 Task: Look for space in Loch Garman, Ireland from 22nd June, 2023 to 30th June, 2023 for 2 adults in price range Rs.7000 to Rs.15000. Place can be entire place with 1  bedroom having 1 bed and 1 bathroom. Property type can be house, flat, guest house, hotel. Booking option can be shelf check-in. Required host language is English.
Action: Mouse moved to (497, 89)
Screenshot: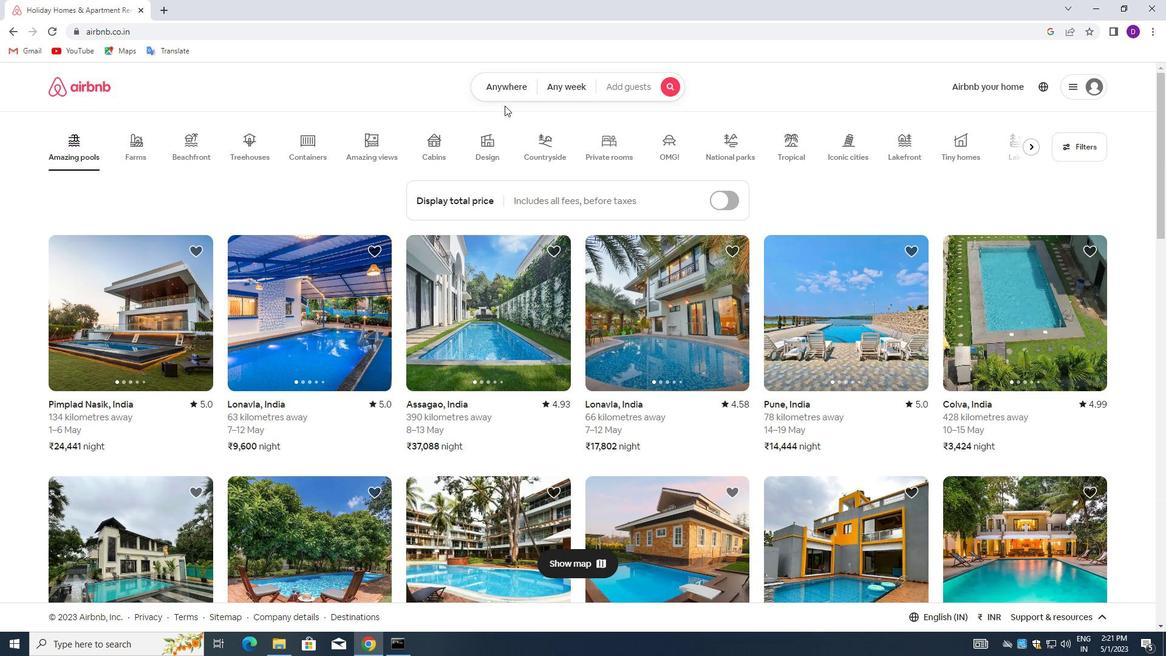 
Action: Mouse pressed left at (497, 89)
Screenshot: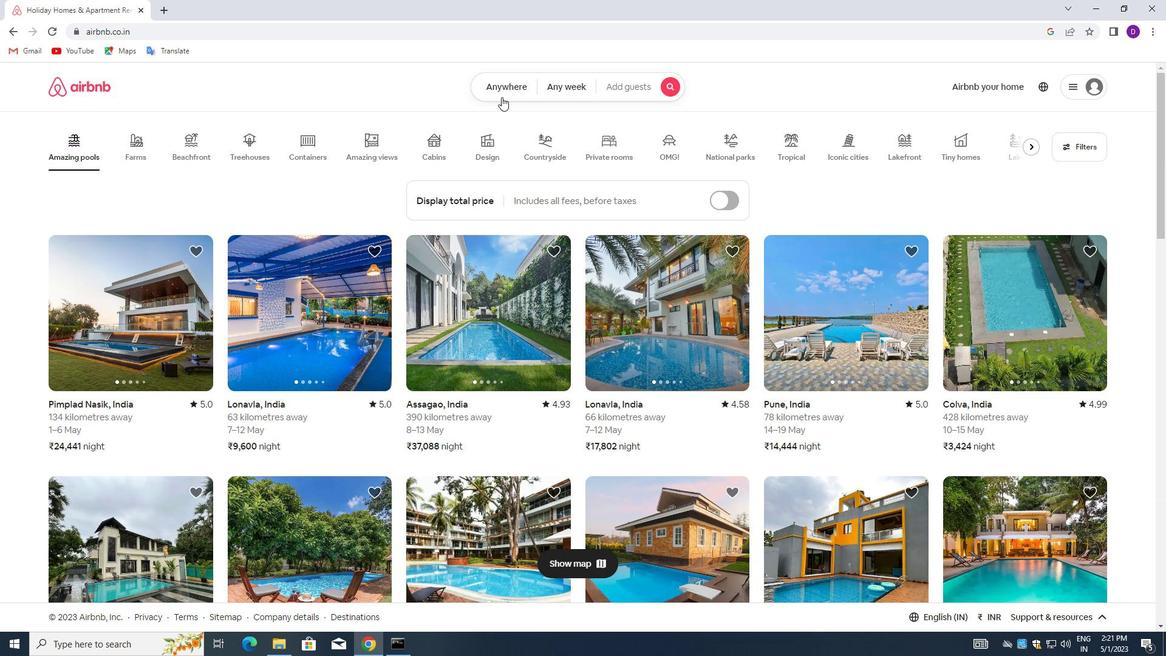 
Action: Mouse moved to (381, 138)
Screenshot: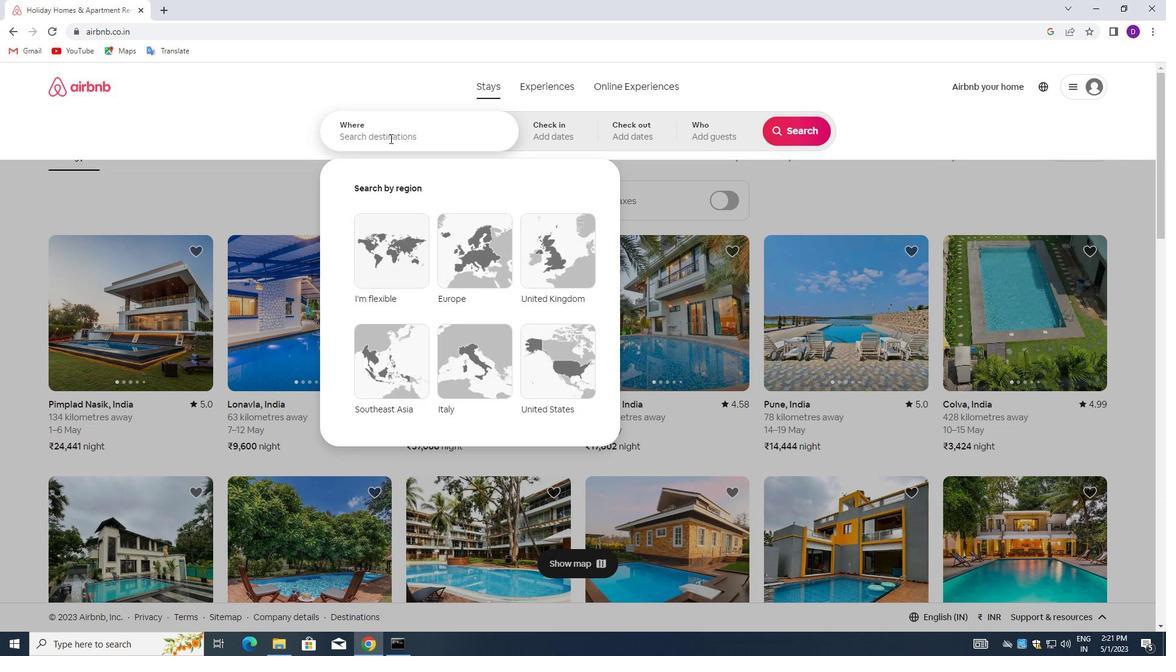 
Action: Mouse pressed left at (381, 138)
Screenshot: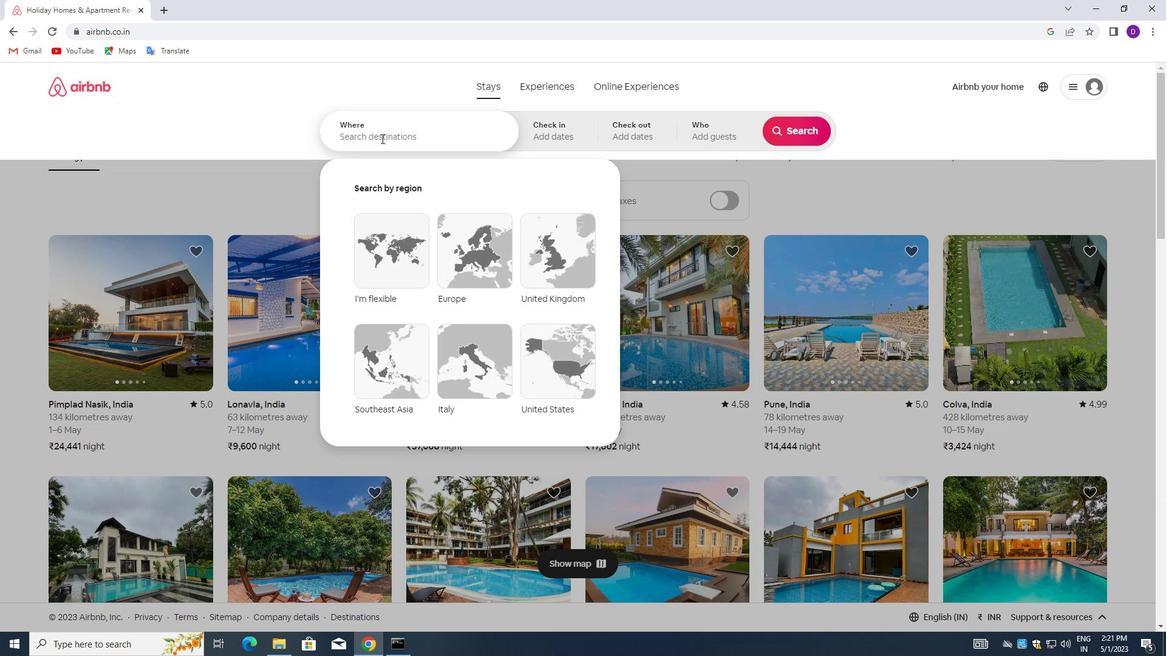 
Action: Key pressed <Key.shift>LOCH,<Key.space><Key.shift><Key.shift><Key.shift><Key.shift>GARMAN,<Key.space><Key.down><Key.enter>
Screenshot: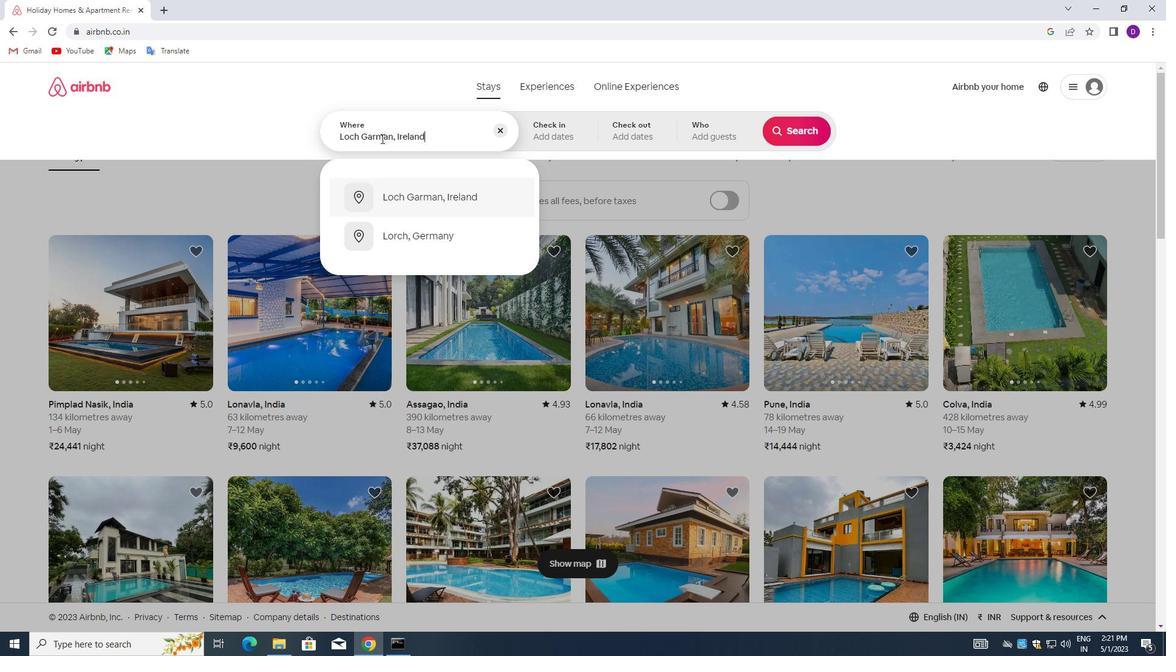 
Action: Mouse moved to (720, 365)
Screenshot: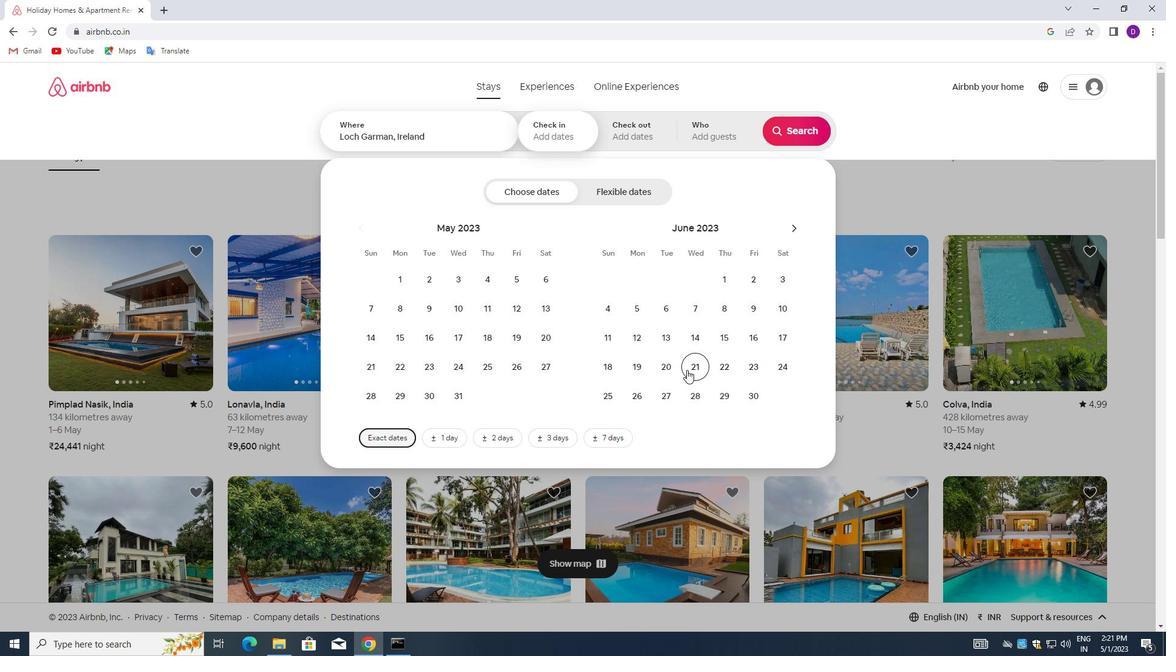 
Action: Mouse pressed left at (720, 365)
Screenshot: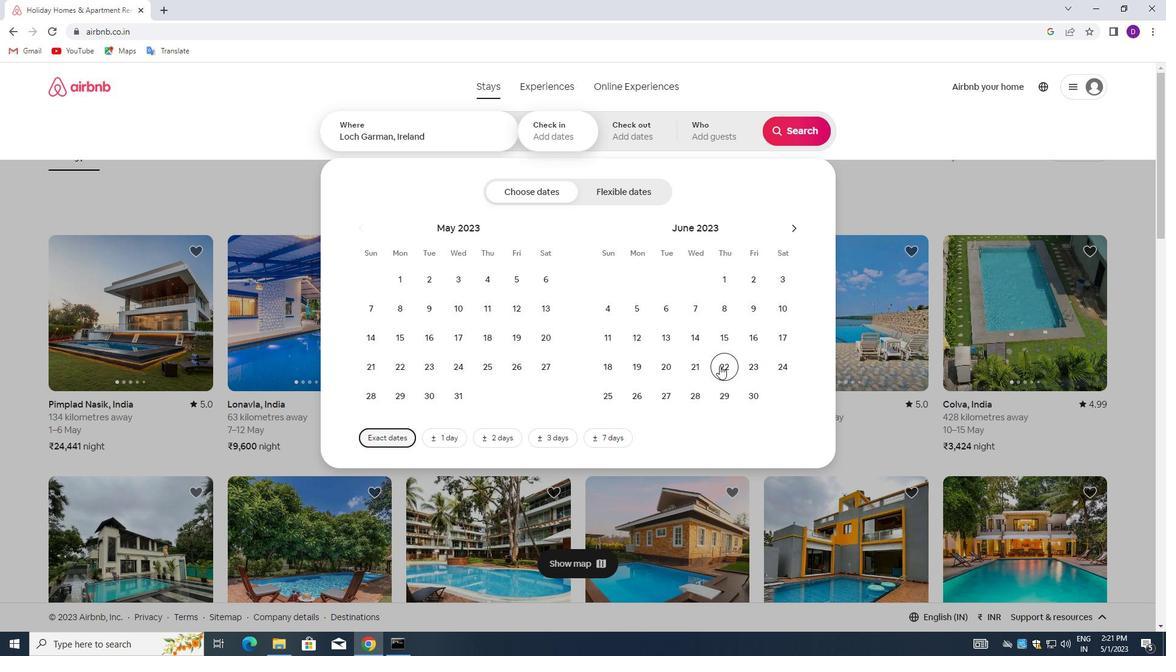
Action: Mouse moved to (746, 391)
Screenshot: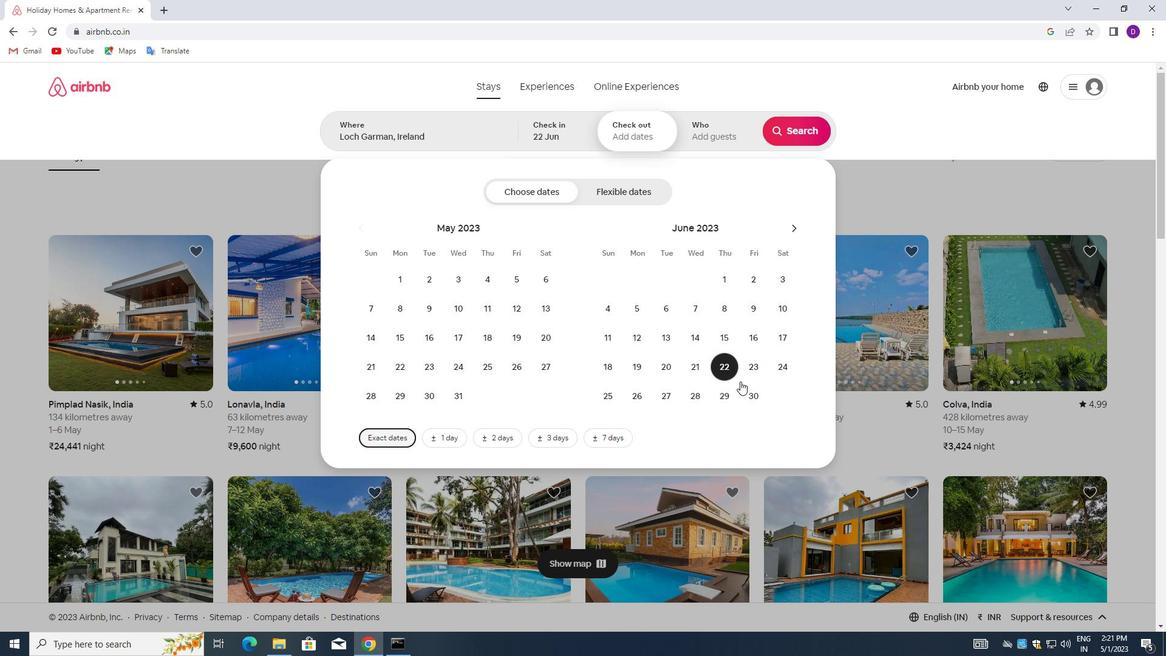 
Action: Mouse pressed left at (746, 391)
Screenshot: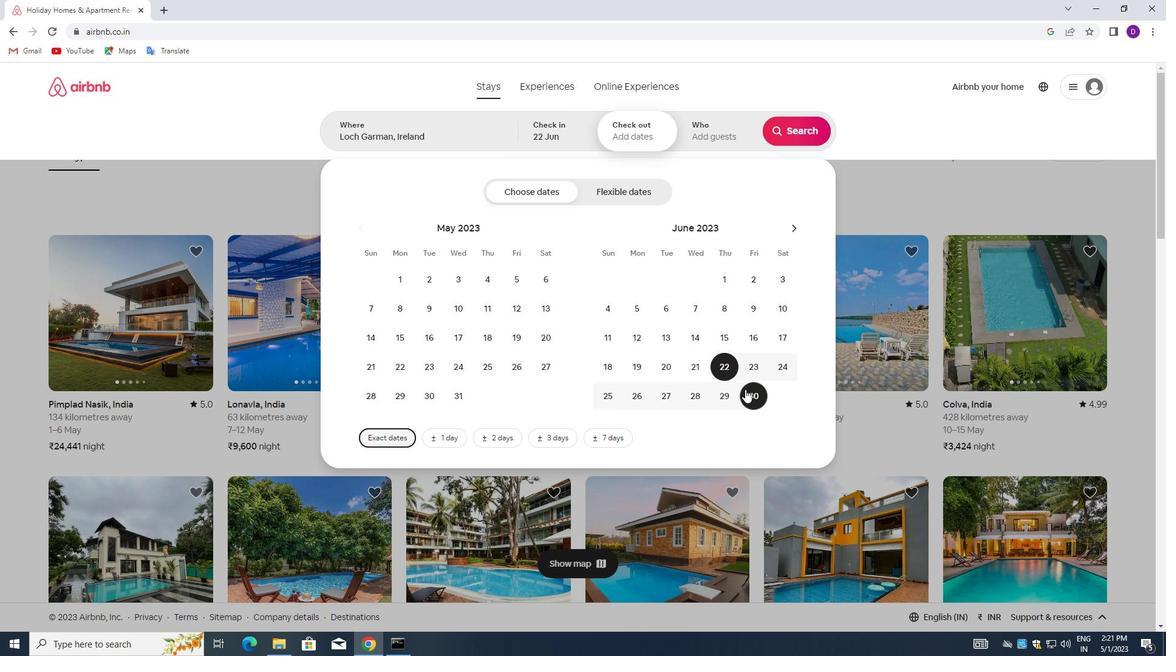 
Action: Mouse moved to (703, 144)
Screenshot: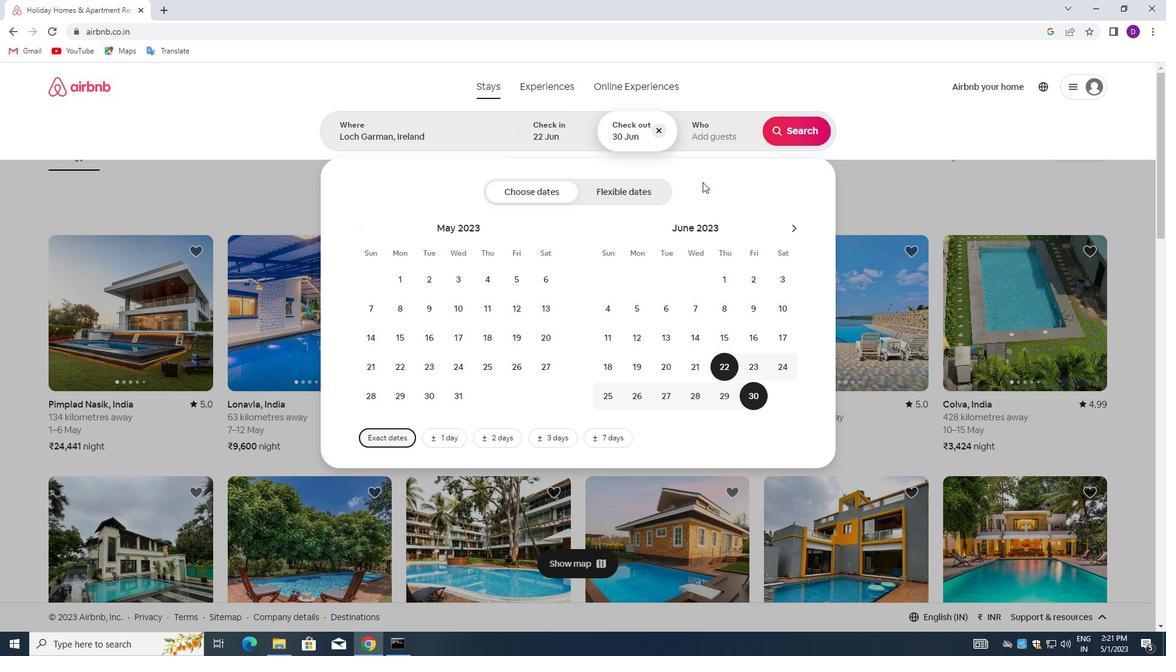 
Action: Mouse pressed left at (703, 144)
Screenshot: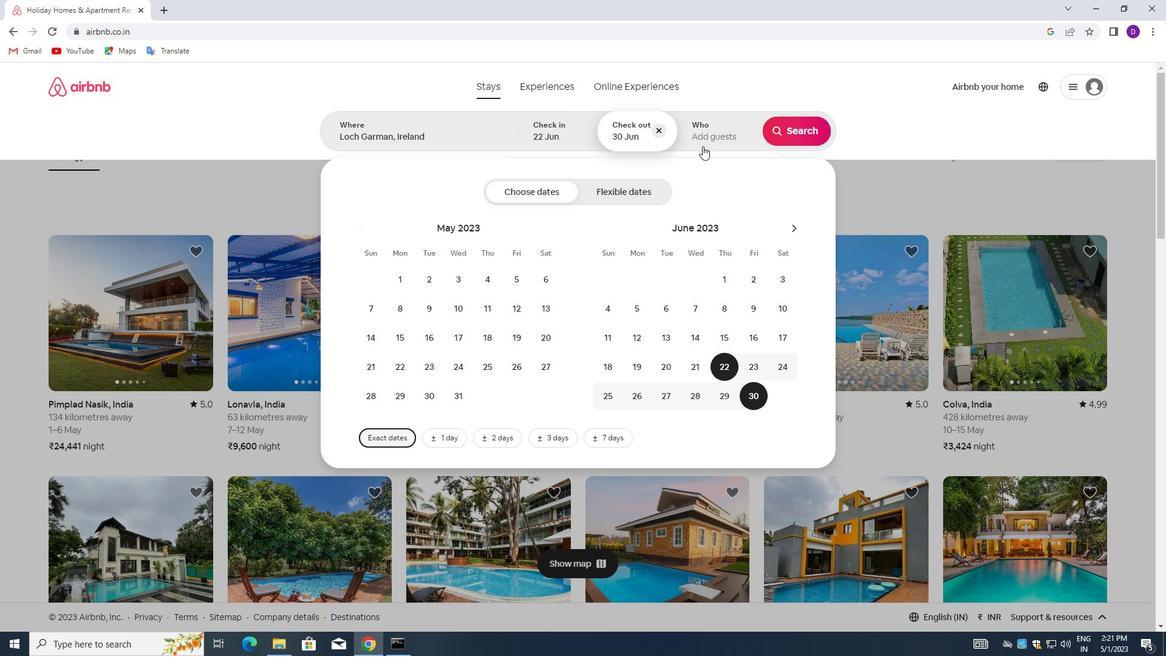 
Action: Mouse moved to (804, 199)
Screenshot: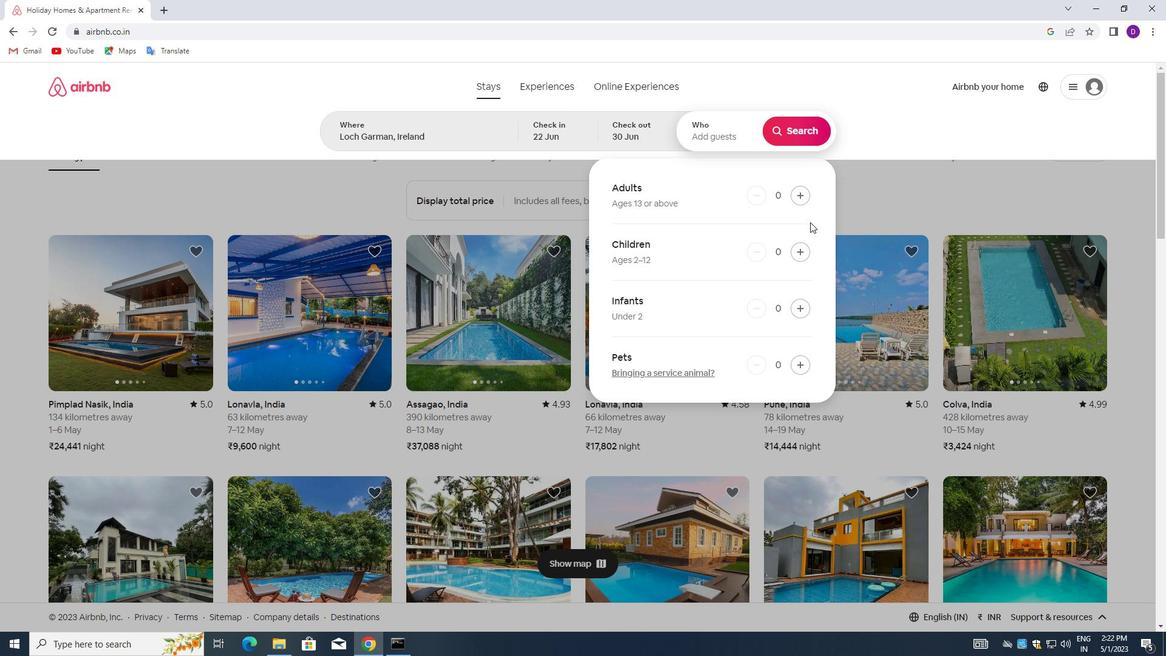 
Action: Mouse pressed left at (804, 199)
Screenshot: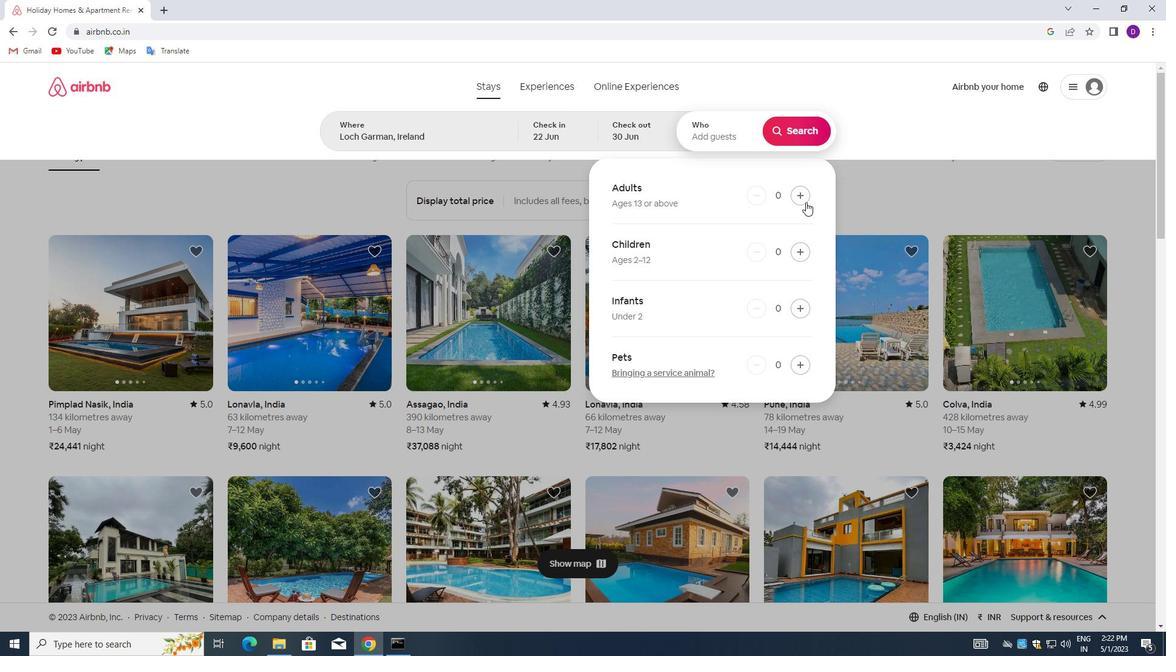 
Action: Mouse pressed left at (804, 199)
Screenshot: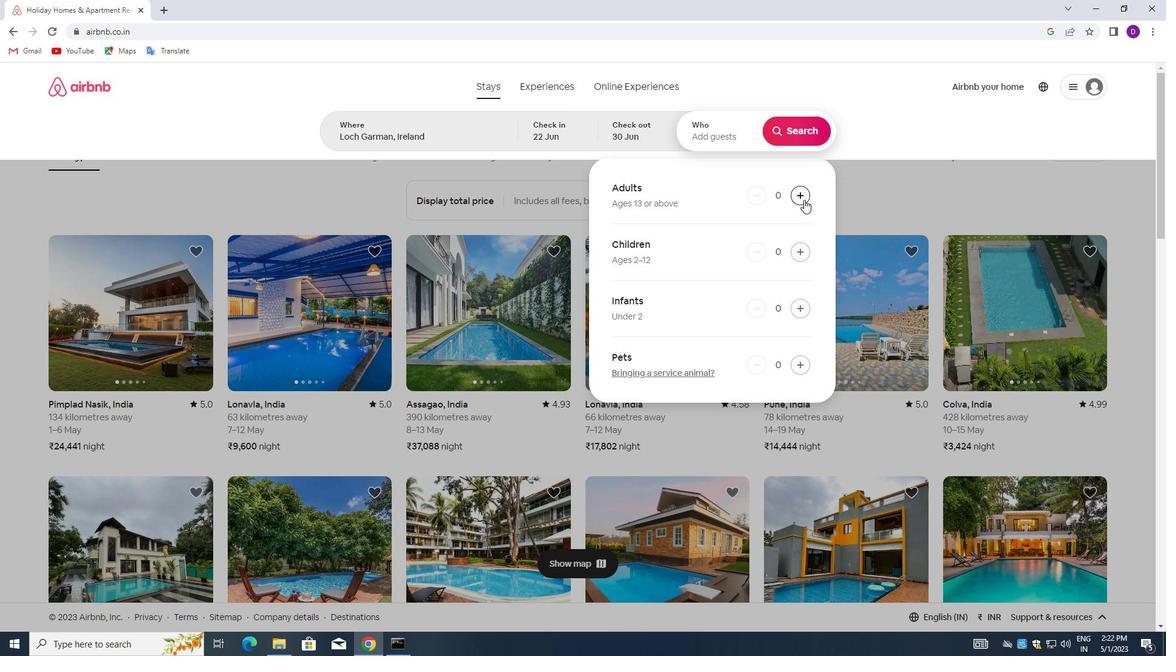 
Action: Mouse moved to (788, 136)
Screenshot: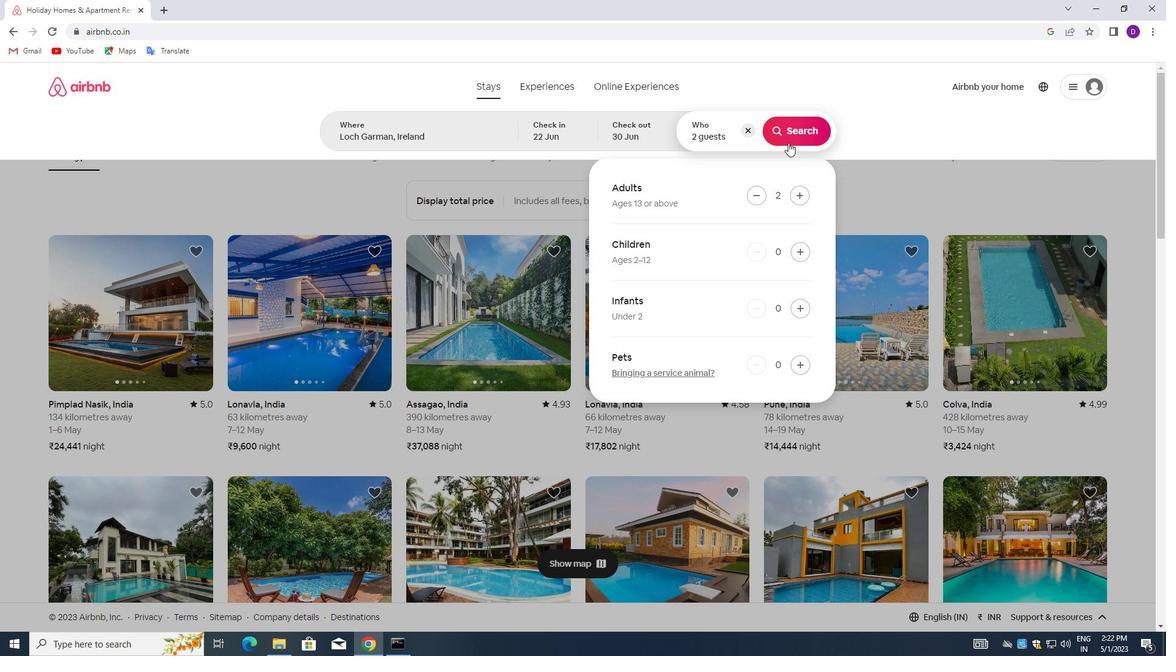 
Action: Mouse pressed left at (788, 136)
Screenshot: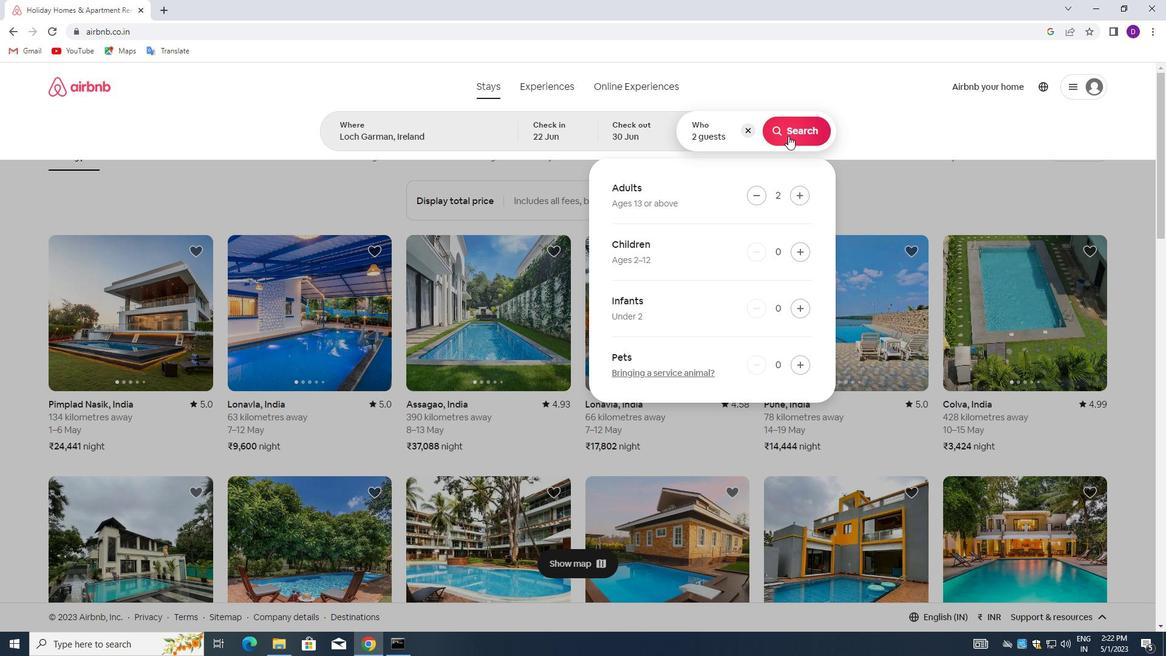 
Action: Mouse moved to (1109, 137)
Screenshot: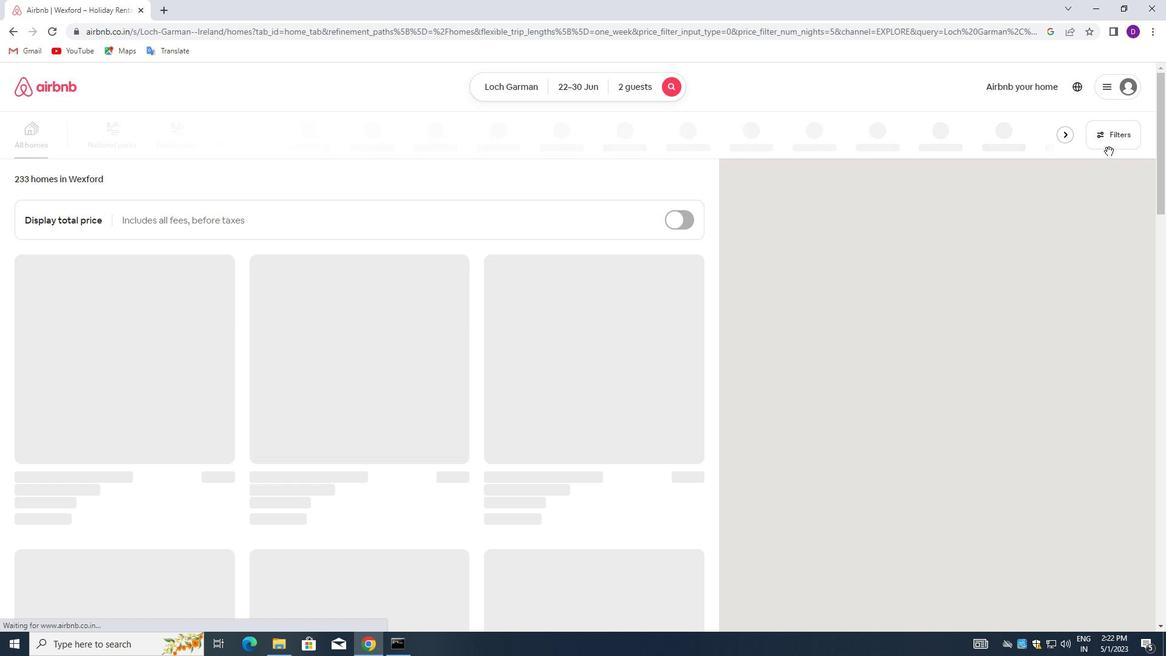
Action: Mouse pressed left at (1109, 137)
Screenshot: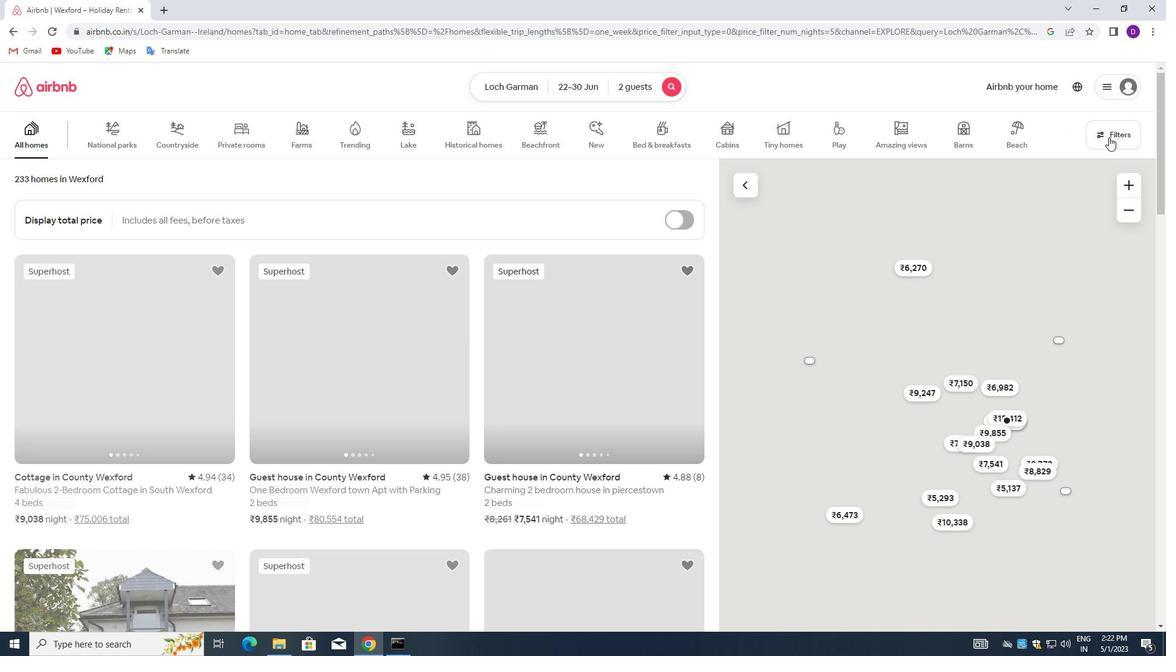 
Action: Mouse moved to (424, 294)
Screenshot: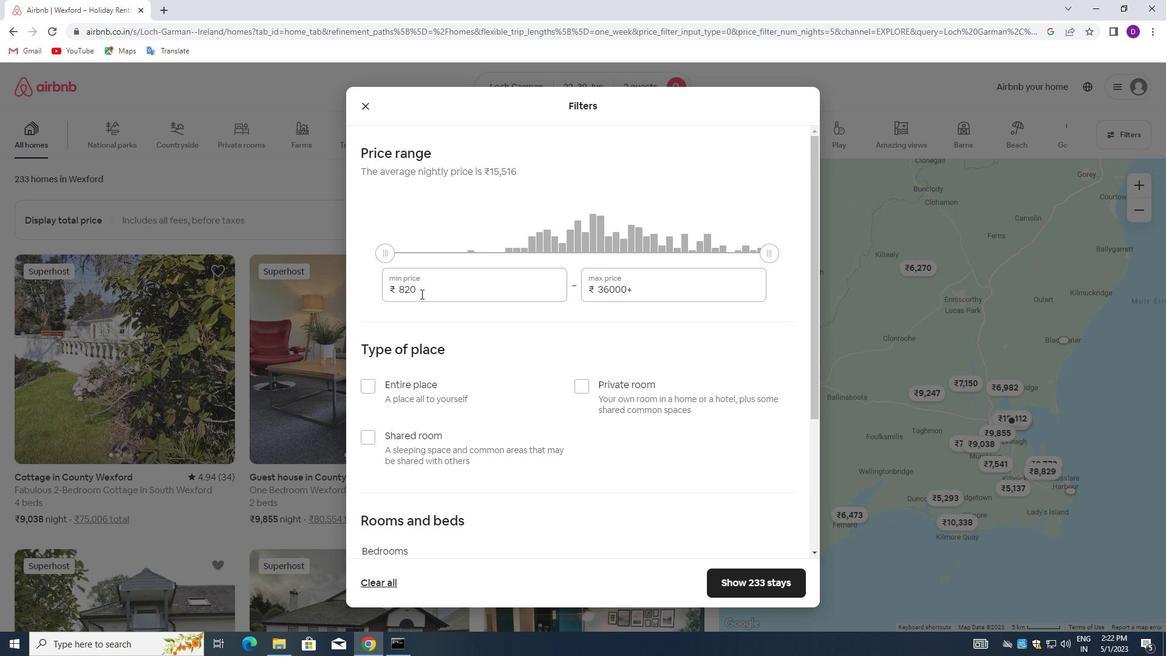 
Action: Mouse pressed left at (424, 294)
Screenshot: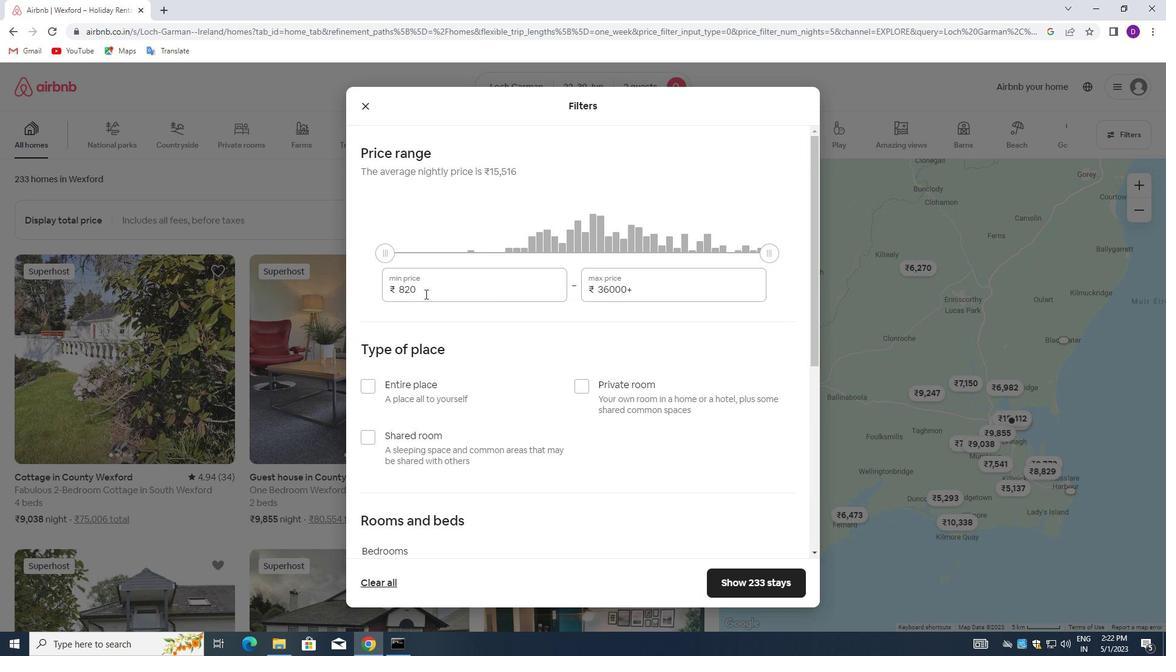 
Action: Mouse pressed left at (424, 294)
Screenshot: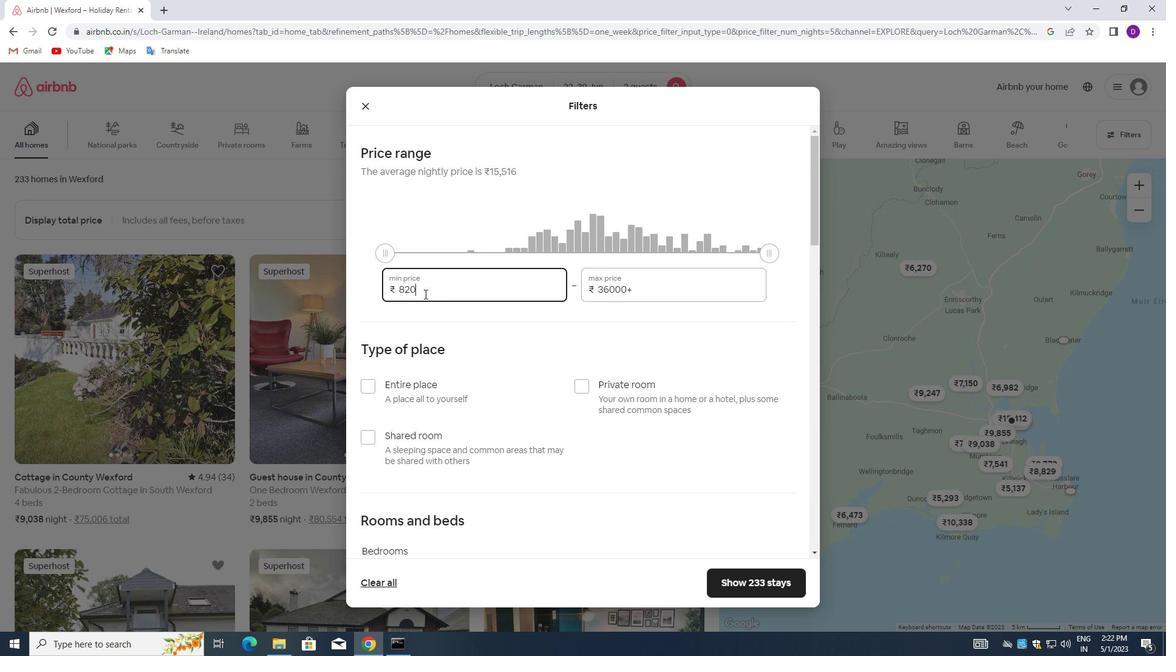 
Action: Key pressed 7000<Key.tab>15000
Screenshot: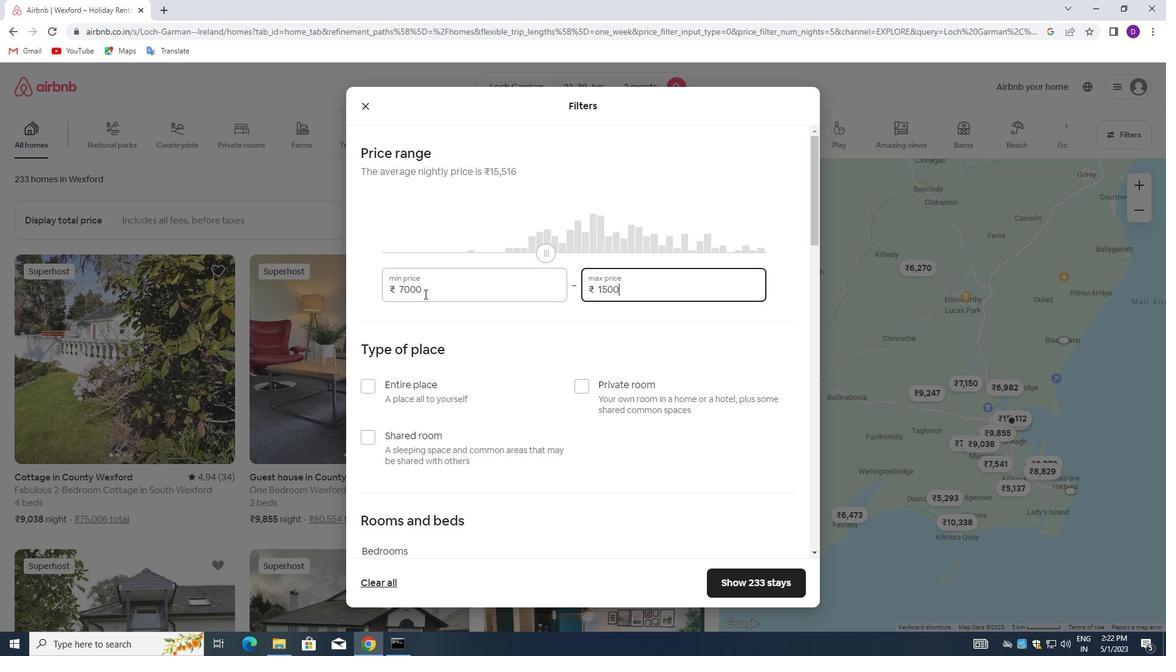 
Action: Mouse moved to (361, 390)
Screenshot: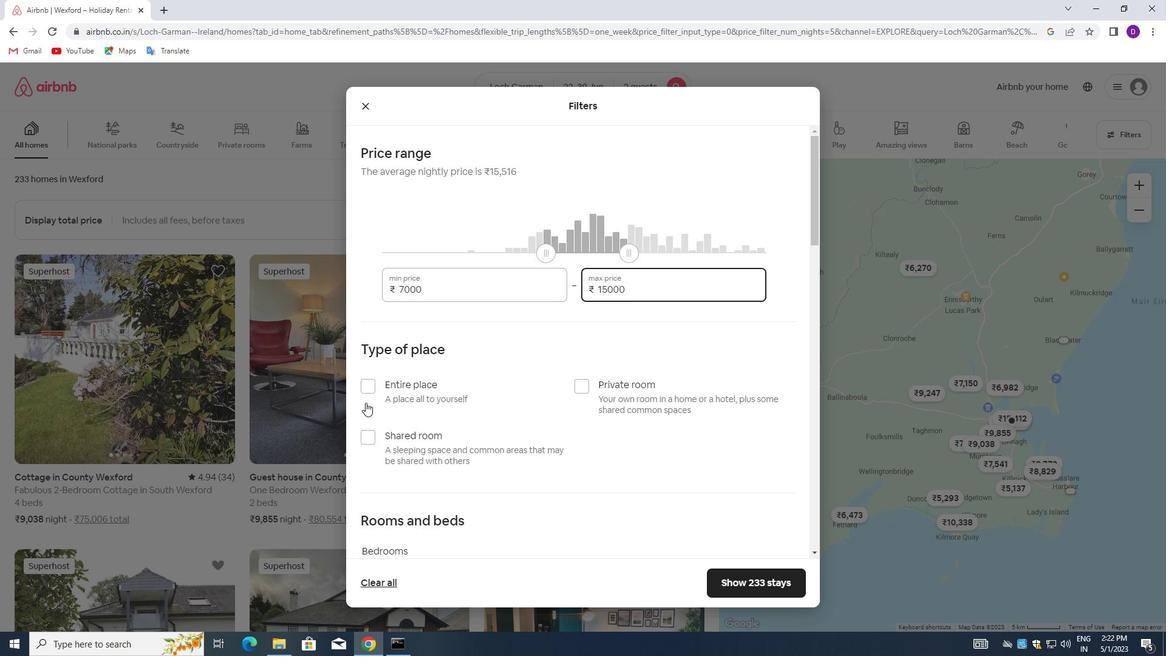 
Action: Mouse pressed left at (361, 390)
Screenshot: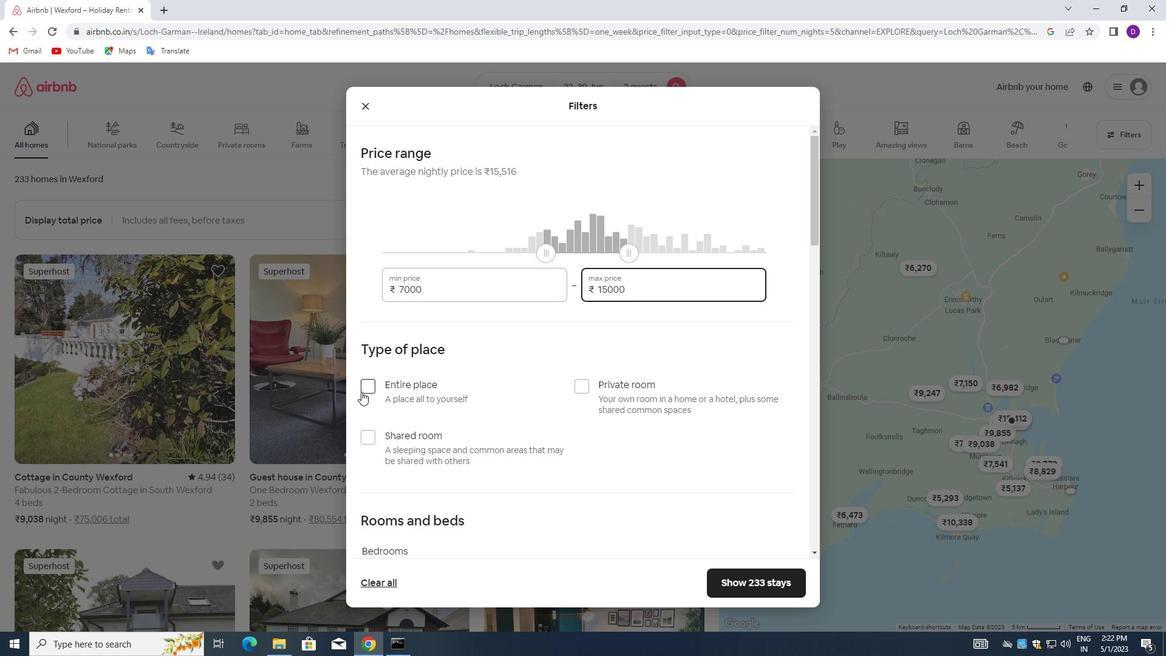 
Action: Mouse moved to (514, 387)
Screenshot: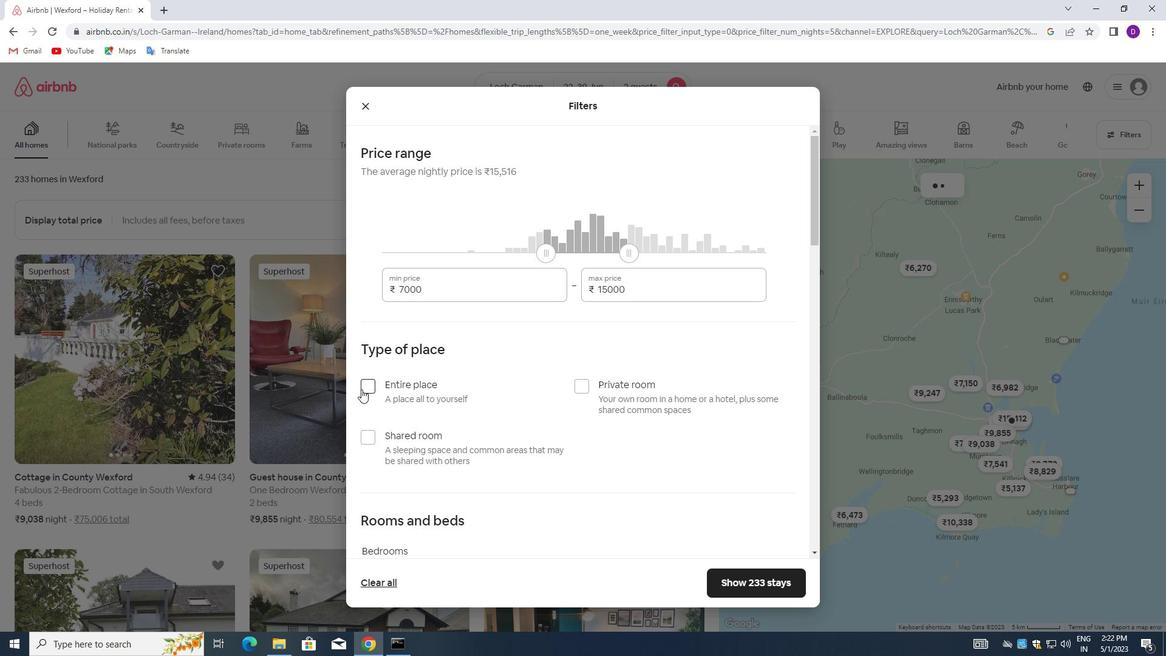 
Action: Mouse scrolled (514, 387) with delta (0, 0)
Screenshot: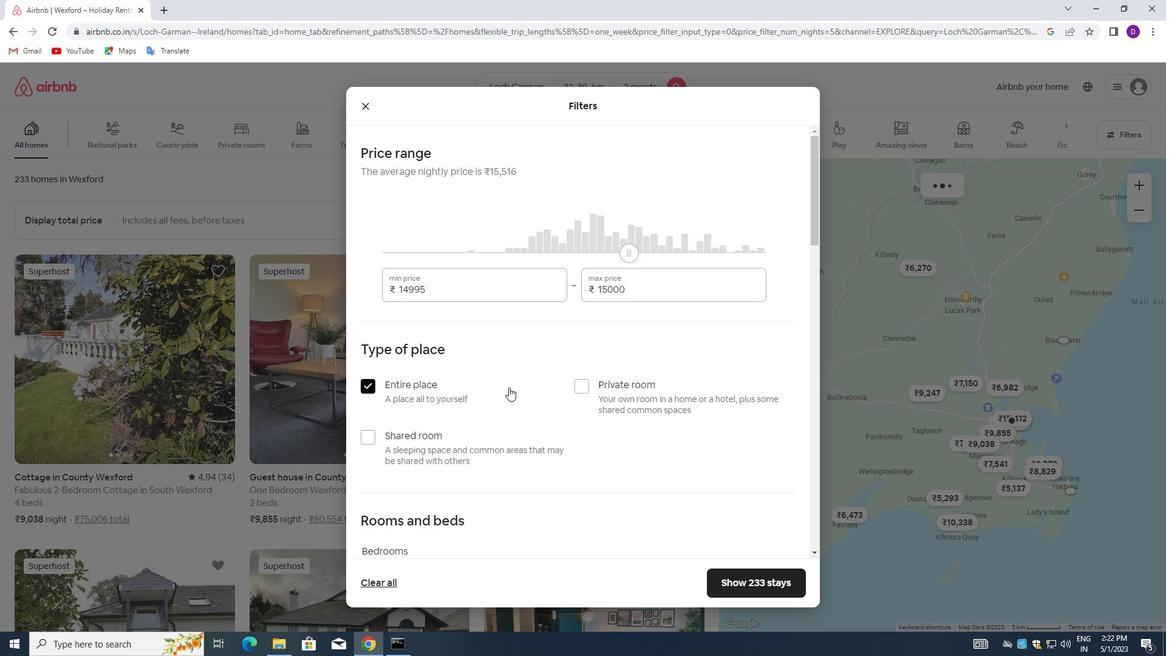 
Action: Mouse scrolled (514, 387) with delta (0, 0)
Screenshot: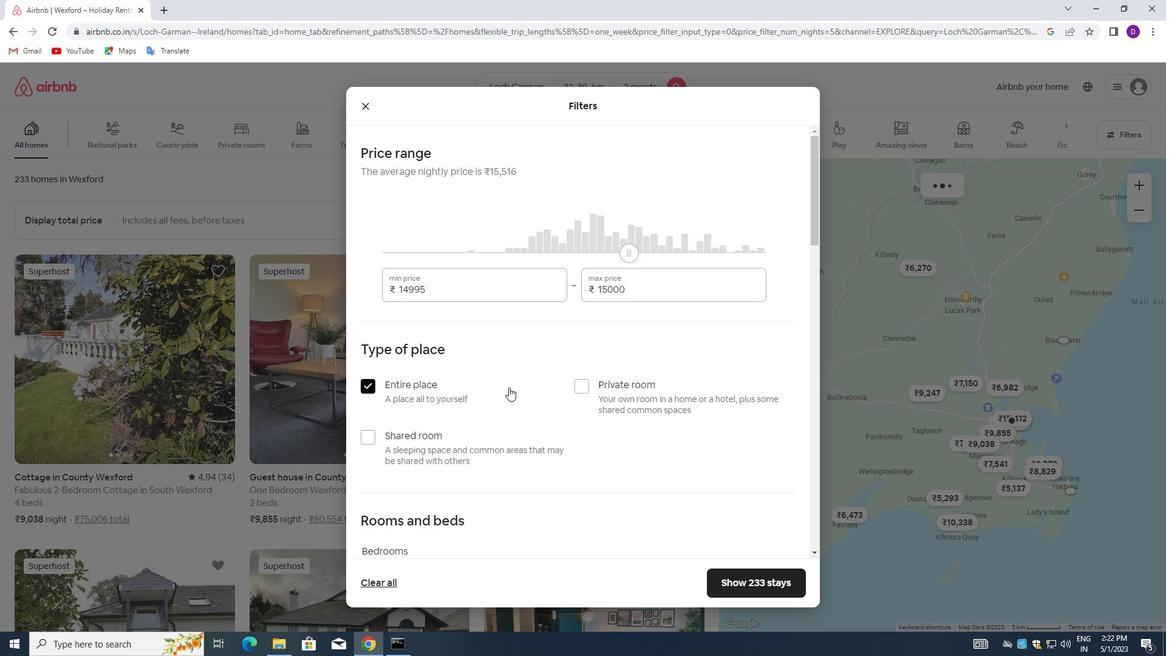
Action: Mouse scrolled (514, 387) with delta (0, 0)
Screenshot: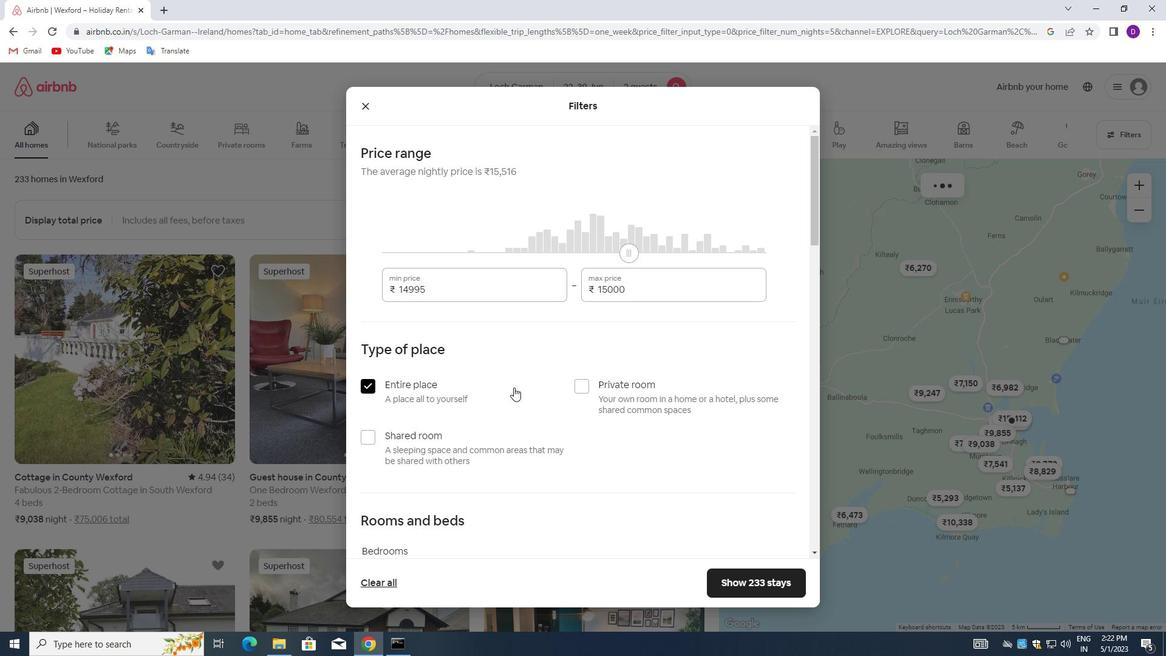 
Action: Mouse scrolled (514, 387) with delta (0, 0)
Screenshot: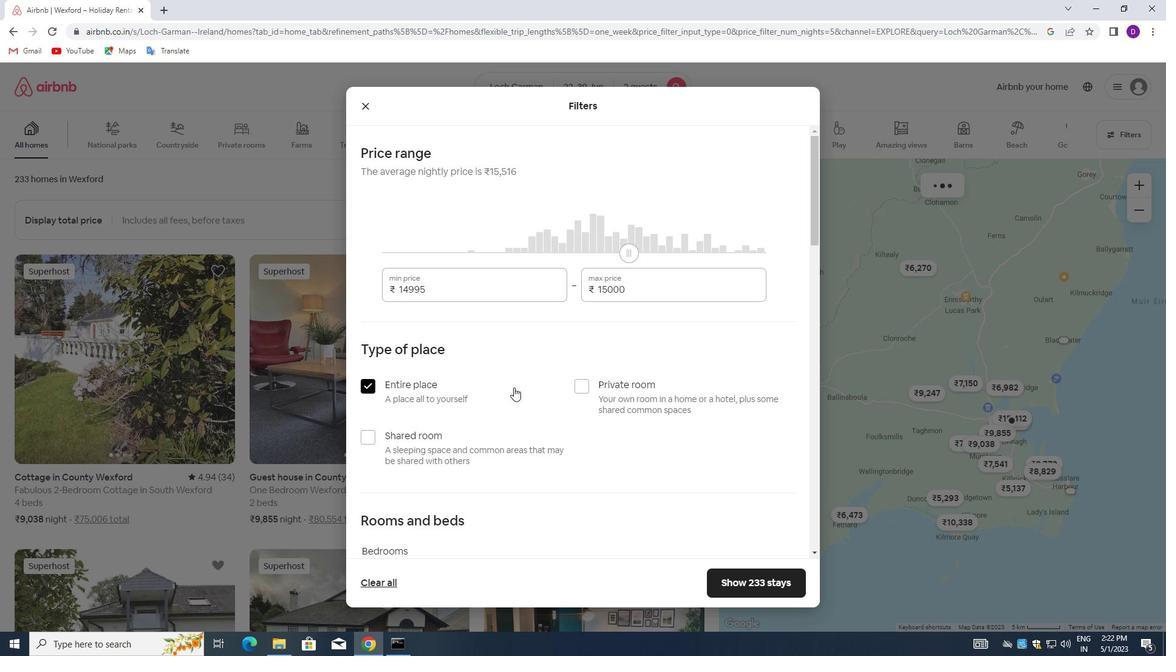 
Action: Mouse scrolled (514, 387) with delta (0, 0)
Screenshot: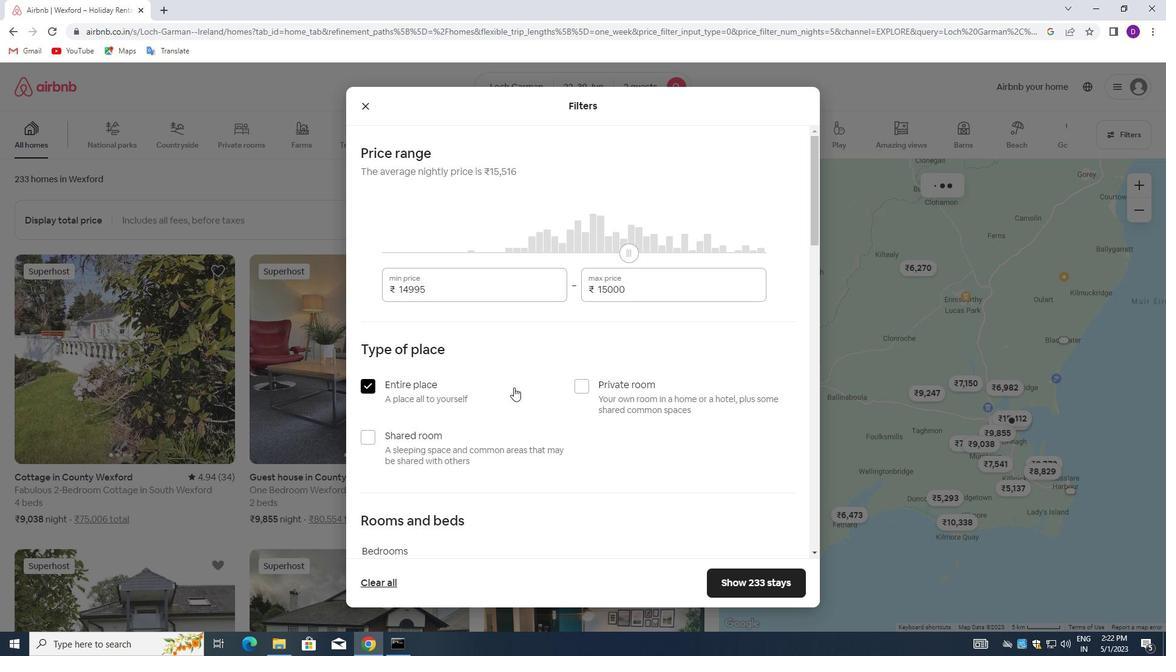 
Action: Mouse moved to (434, 286)
Screenshot: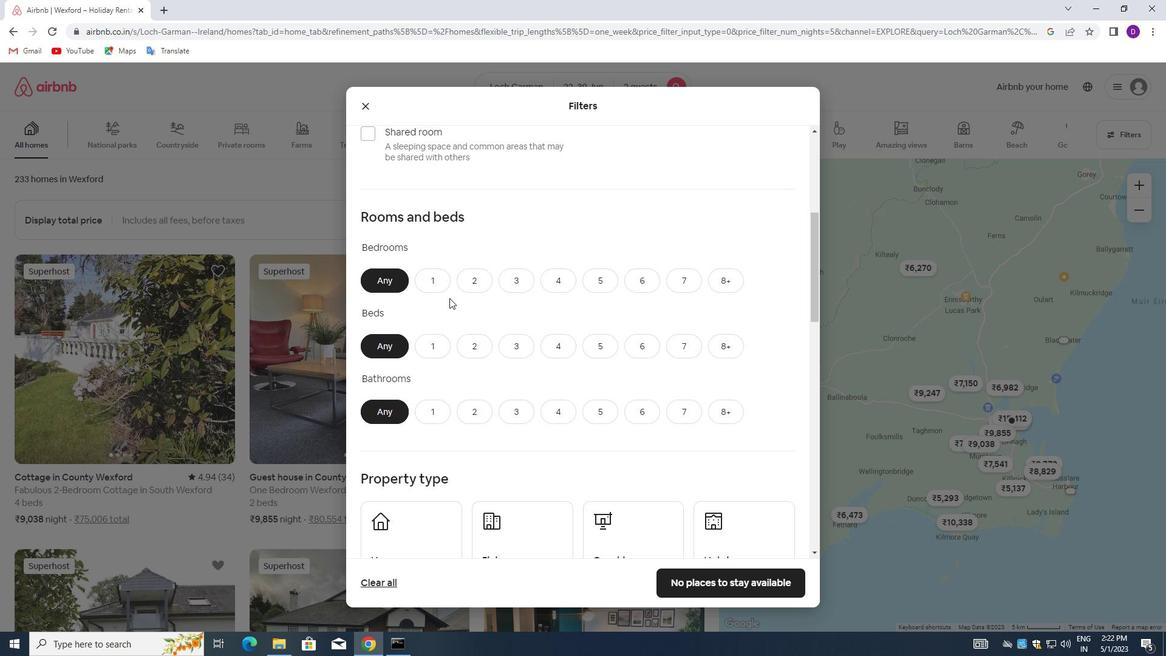 
Action: Mouse pressed left at (434, 286)
Screenshot: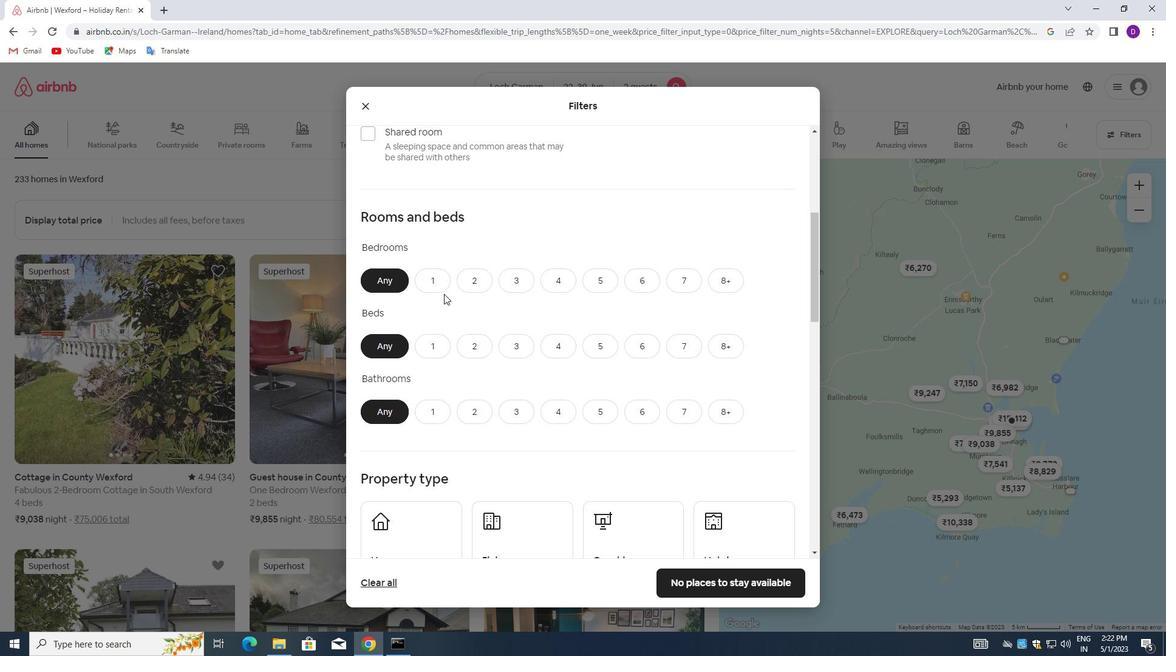 
Action: Mouse moved to (435, 343)
Screenshot: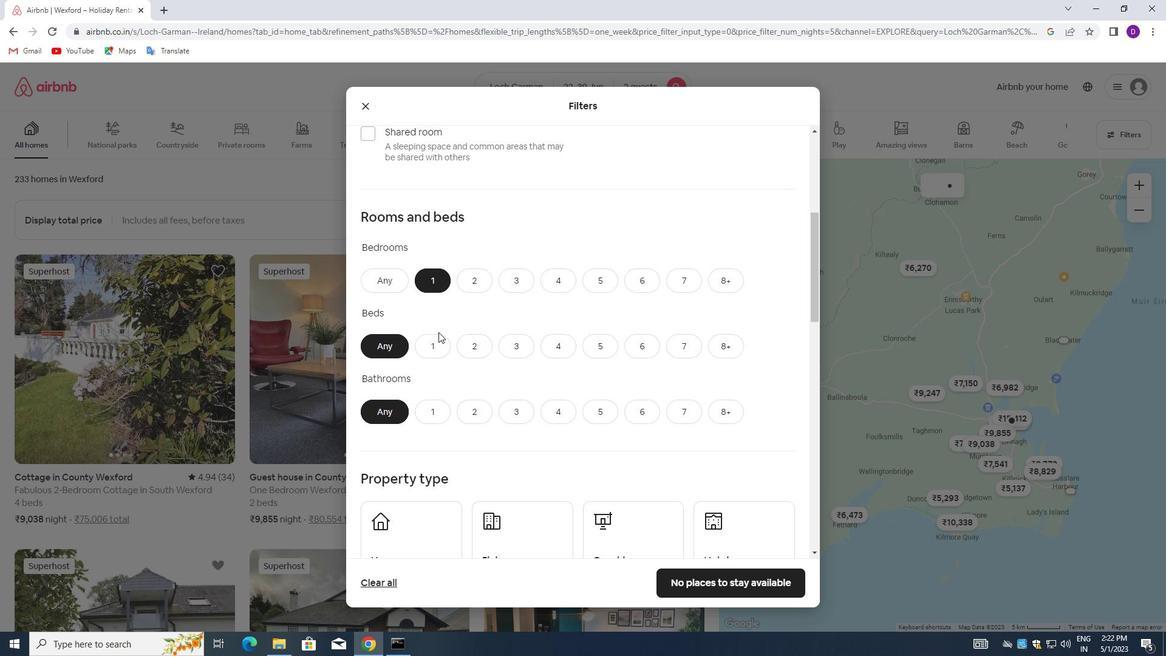 
Action: Mouse pressed left at (435, 343)
Screenshot: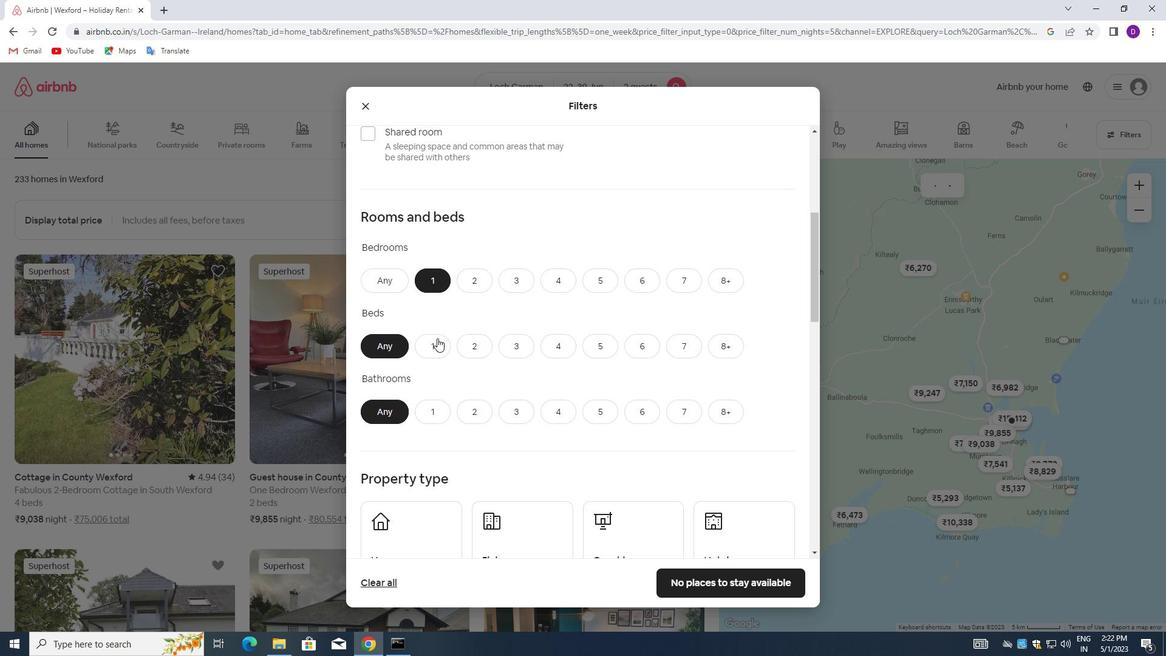 
Action: Mouse moved to (433, 405)
Screenshot: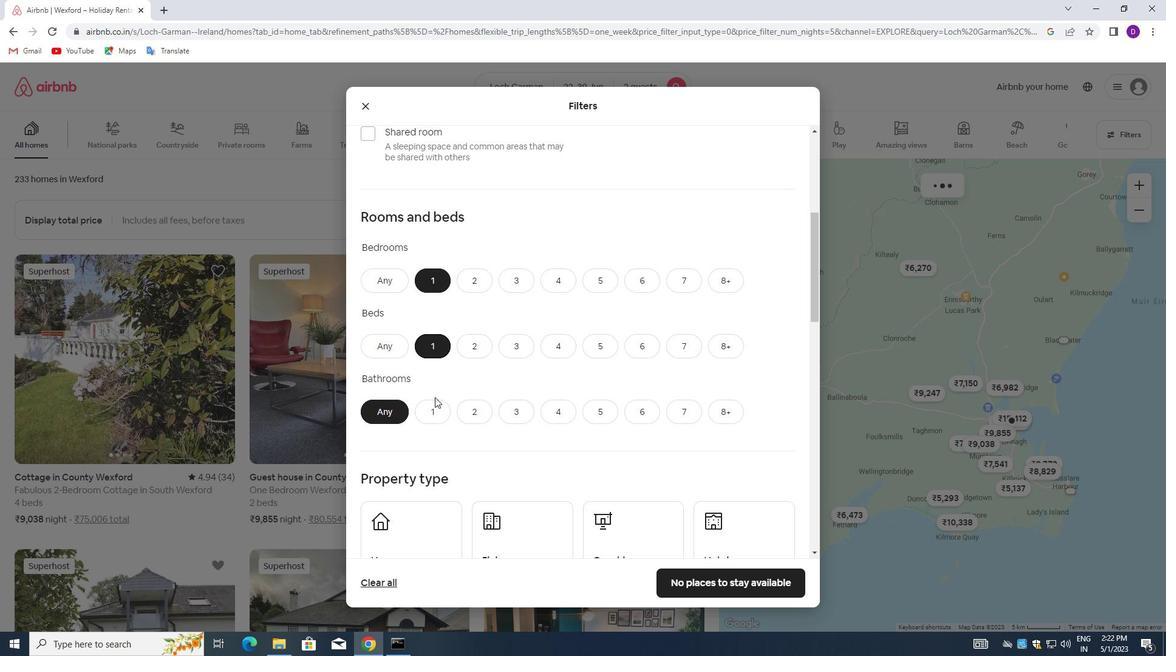 
Action: Mouse pressed left at (433, 405)
Screenshot: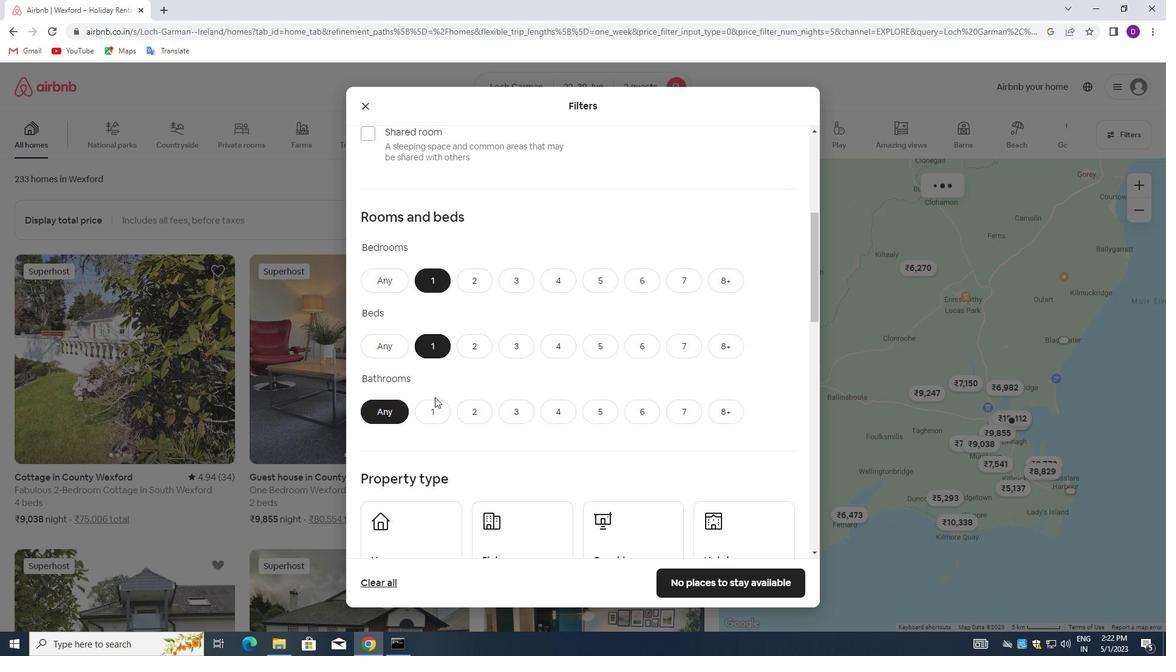 
Action: Mouse moved to (481, 373)
Screenshot: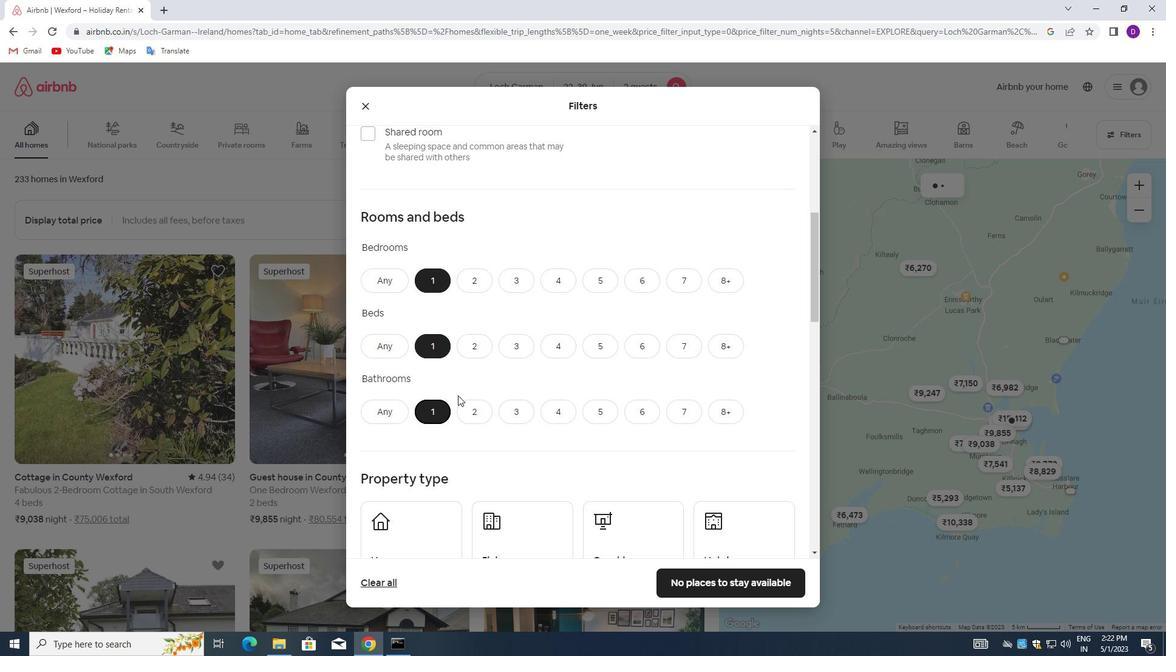 
Action: Mouse scrolled (481, 372) with delta (0, 0)
Screenshot: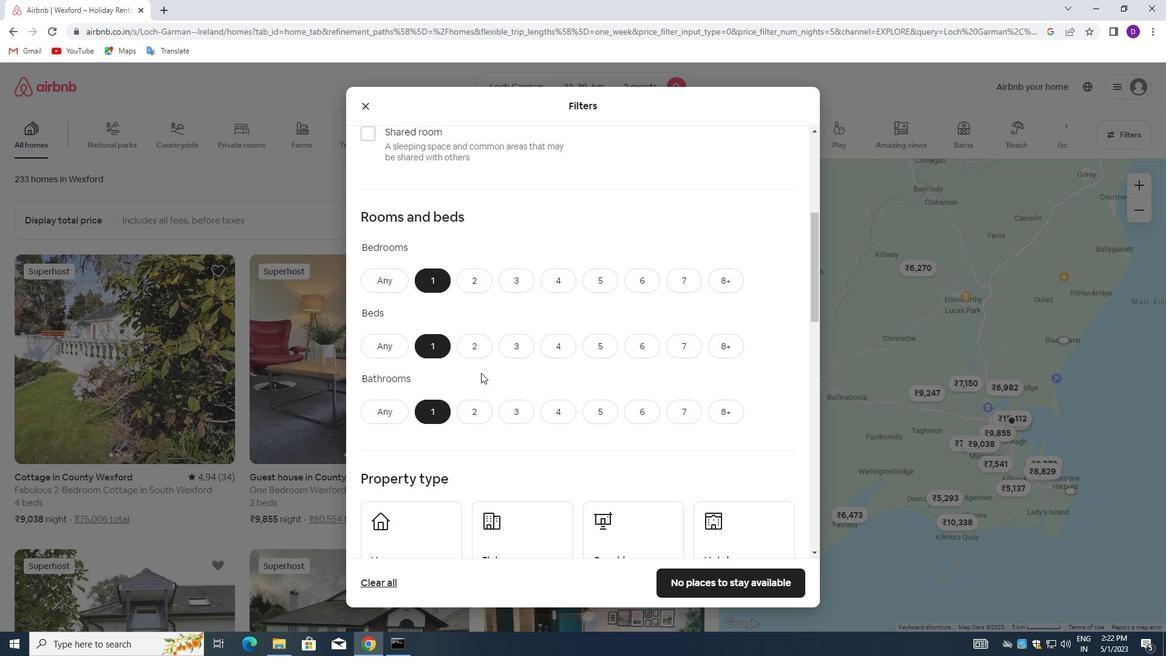 
Action: Mouse scrolled (481, 372) with delta (0, 0)
Screenshot: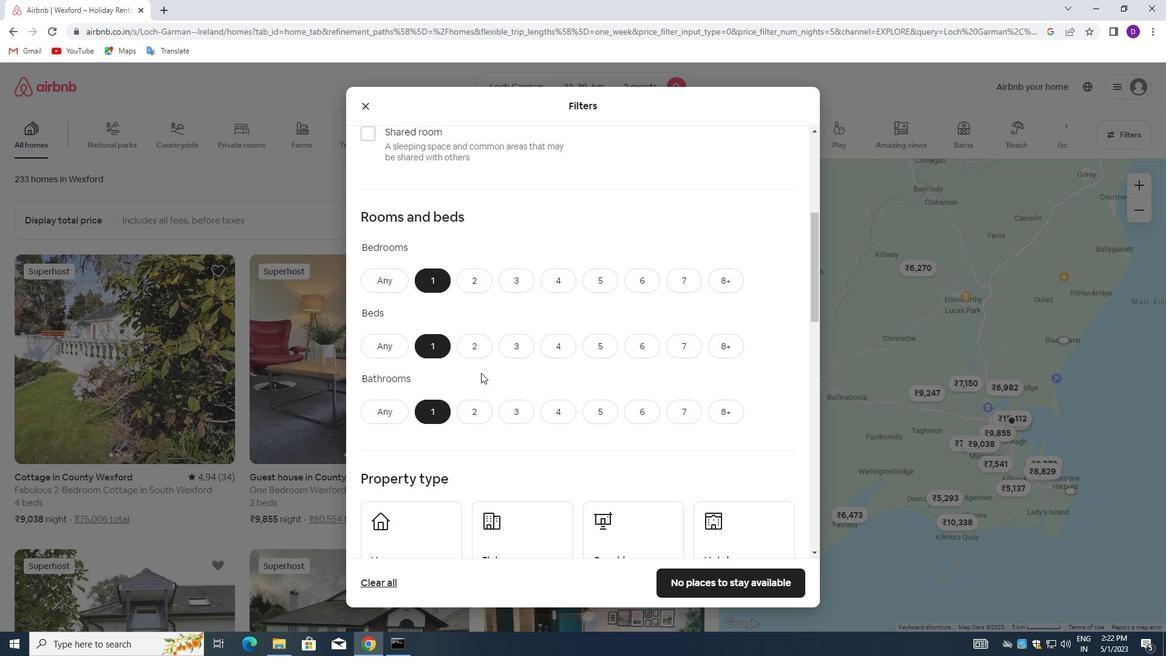 
Action: Mouse scrolled (481, 372) with delta (0, 0)
Screenshot: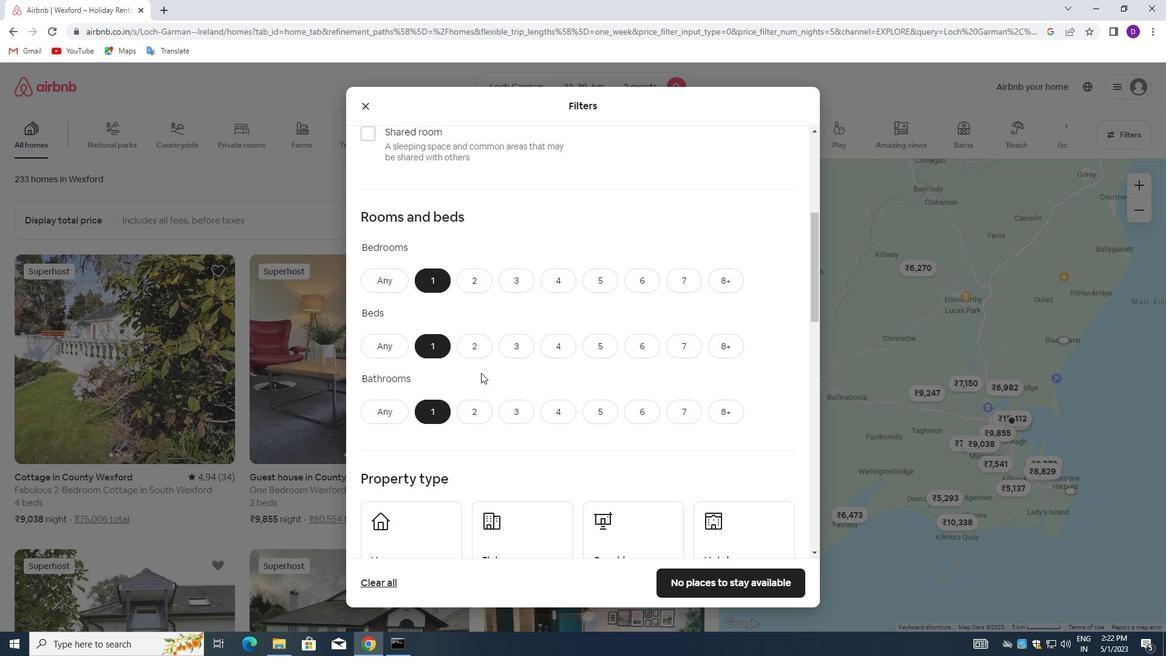 
Action: Mouse moved to (431, 360)
Screenshot: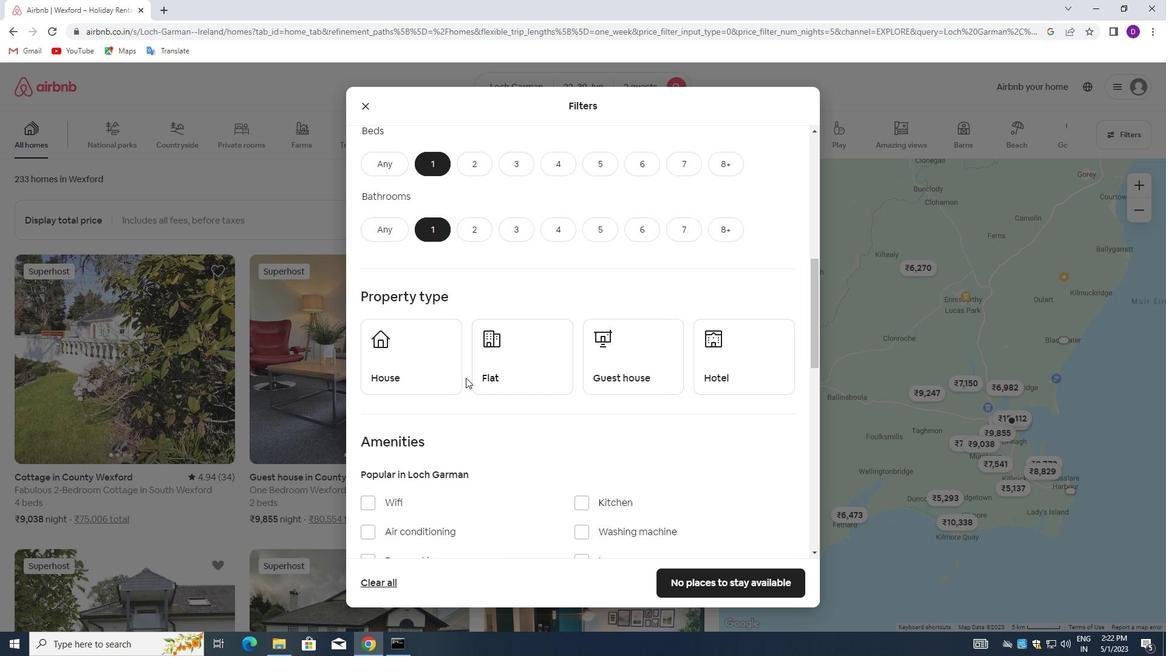 
Action: Mouse pressed left at (431, 360)
Screenshot: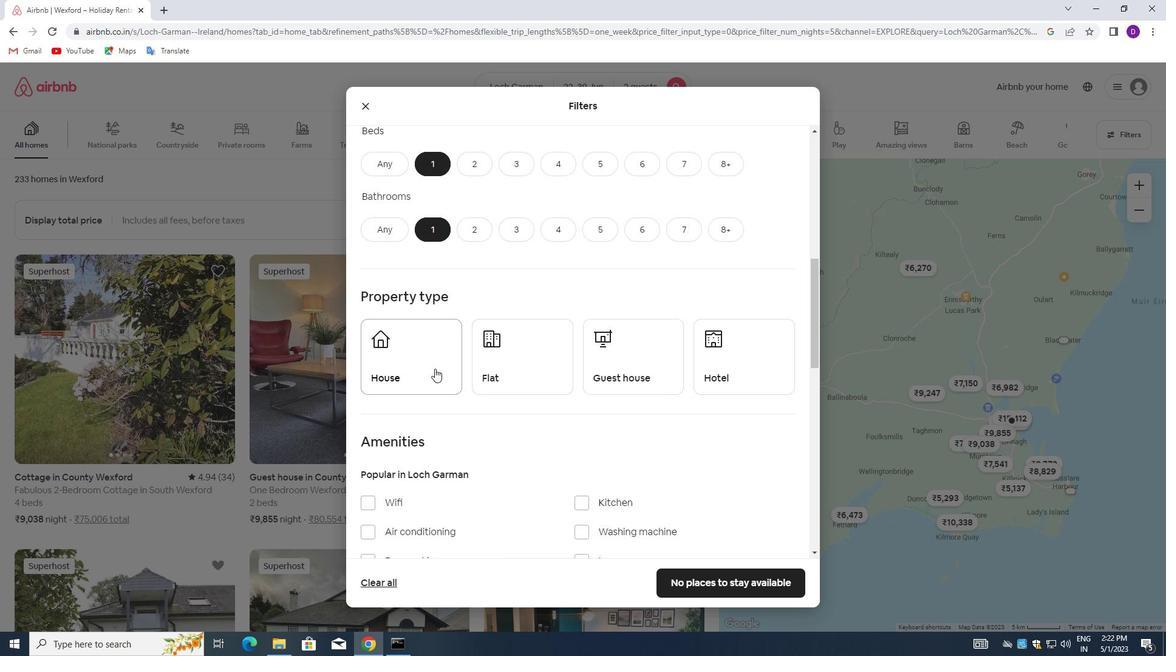 
Action: Mouse moved to (511, 354)
Screenshot: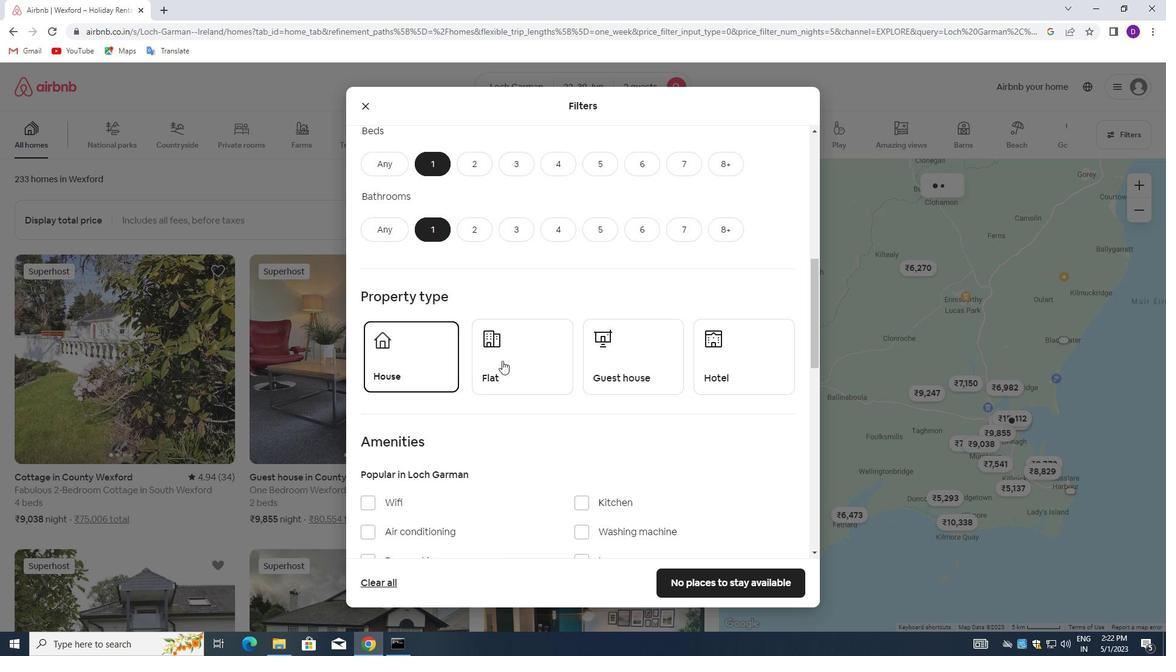 
Action: Mouse pressed left at (511, 354)
Screenshot: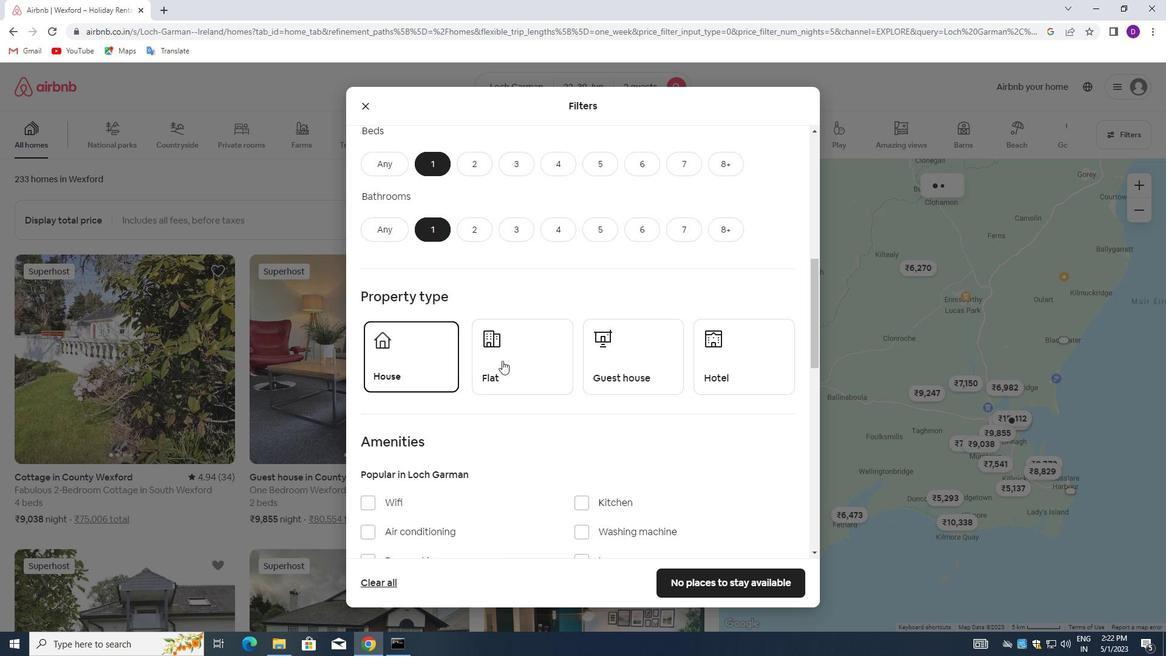 
Action: Mouse moved to (607, 362)
Screenshot: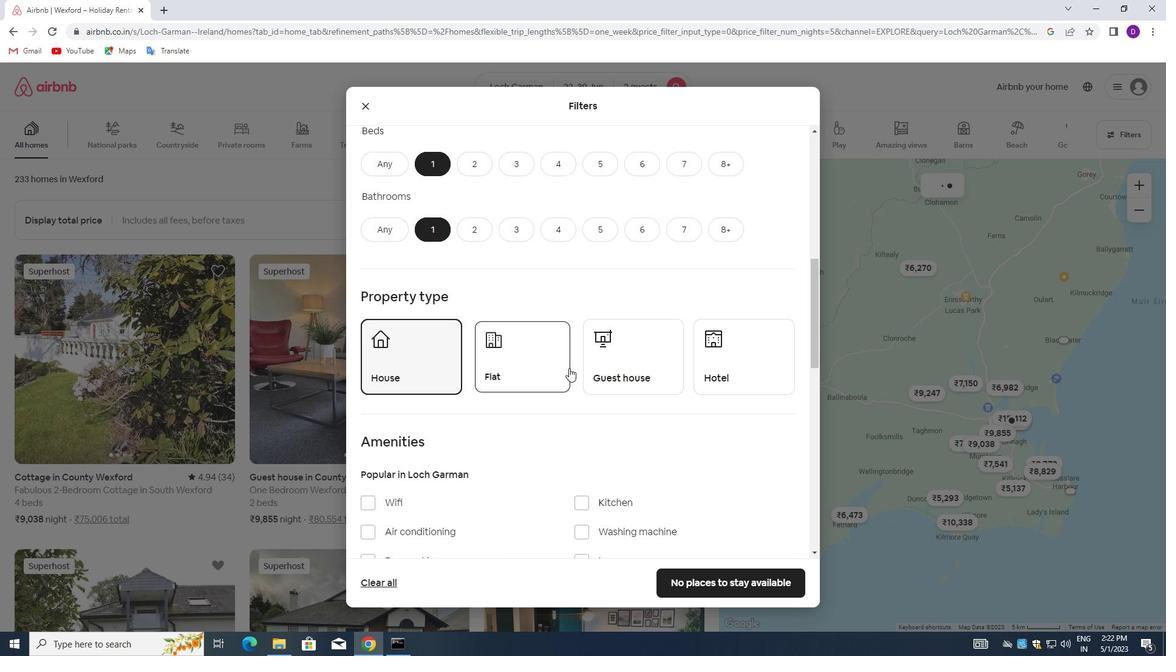 
Action: Mouse pressed left at (607, 362)
Screenshot: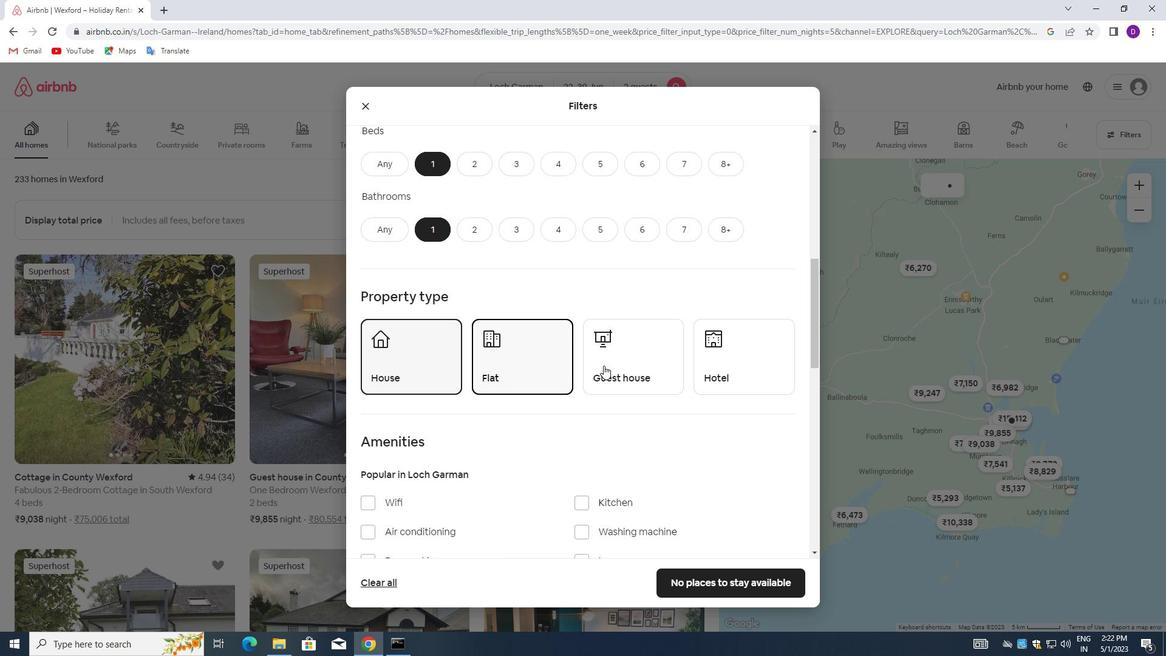 
Action: Mouse moved to (721, 359)
Screenshot: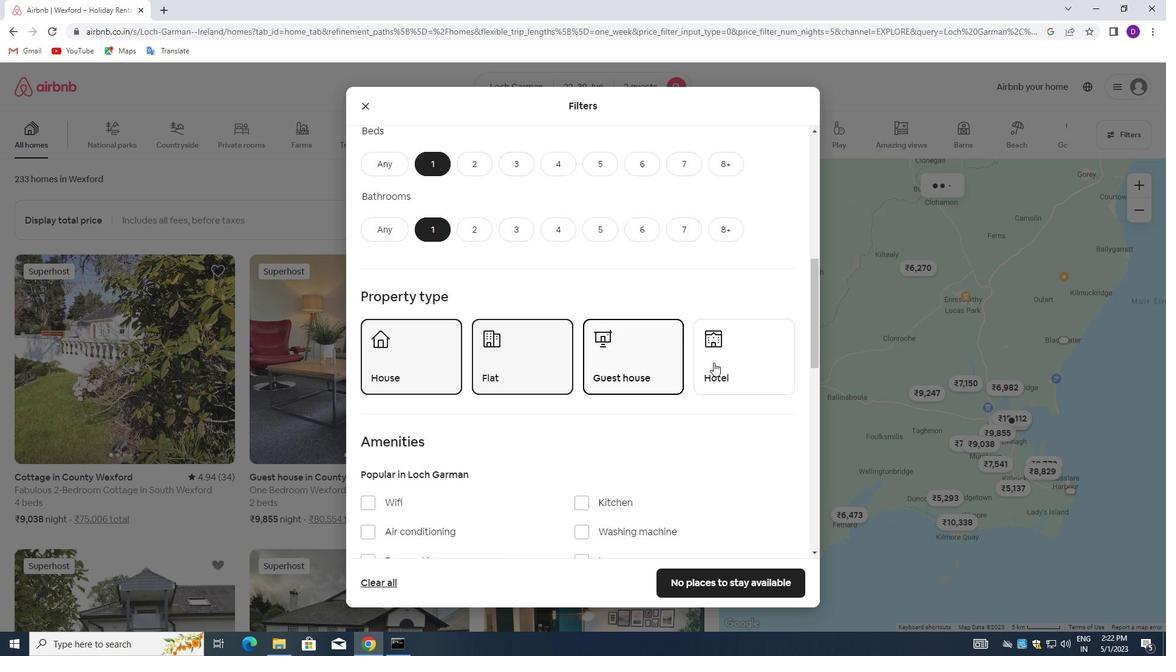 
Action: Mouse pressed left at (721, 359)
Screenshot: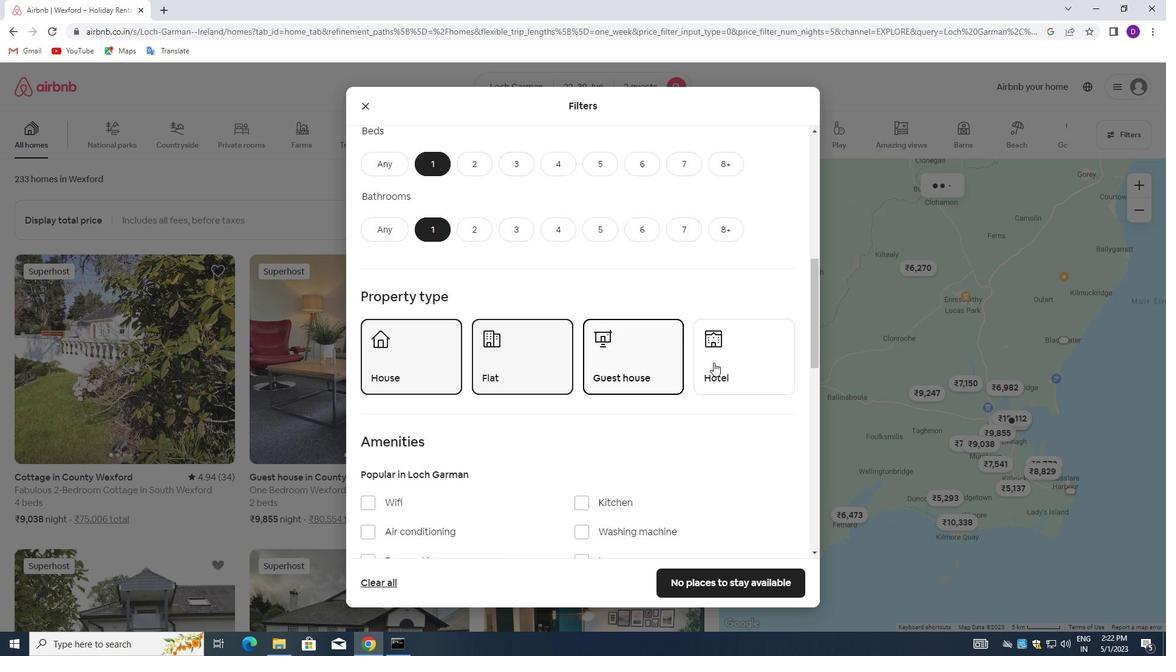 
Action: Mouse moved to (564, 408)
Screenshot: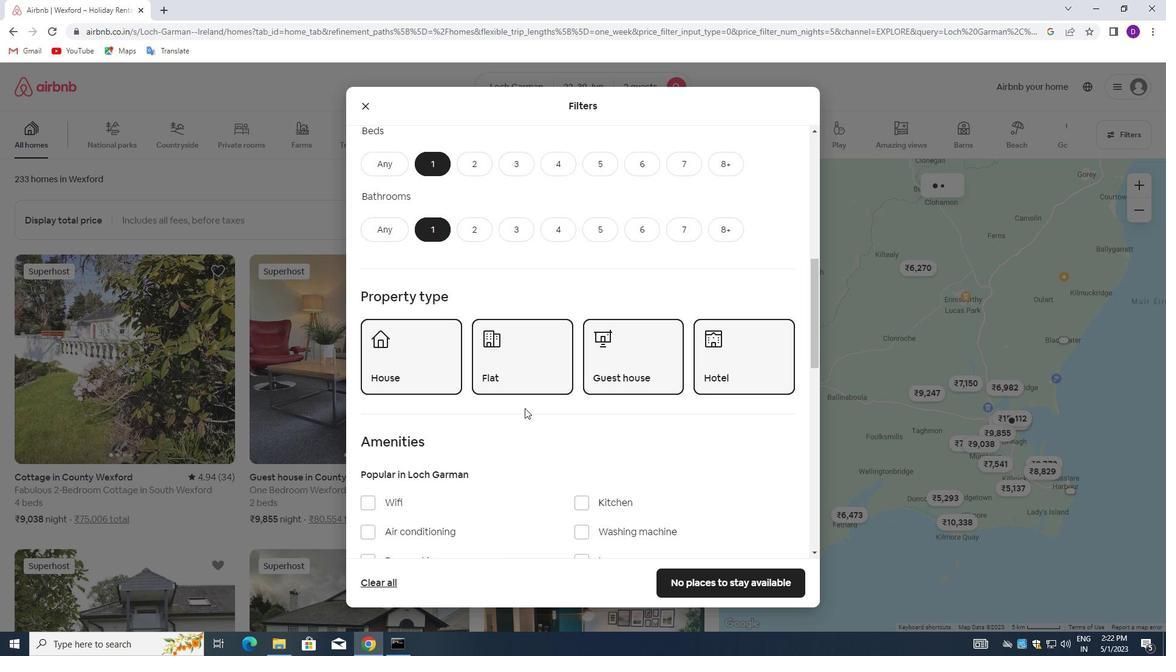 
Action: Mouse scrolled (564, 407) with delta (0, 0)
Screenshot: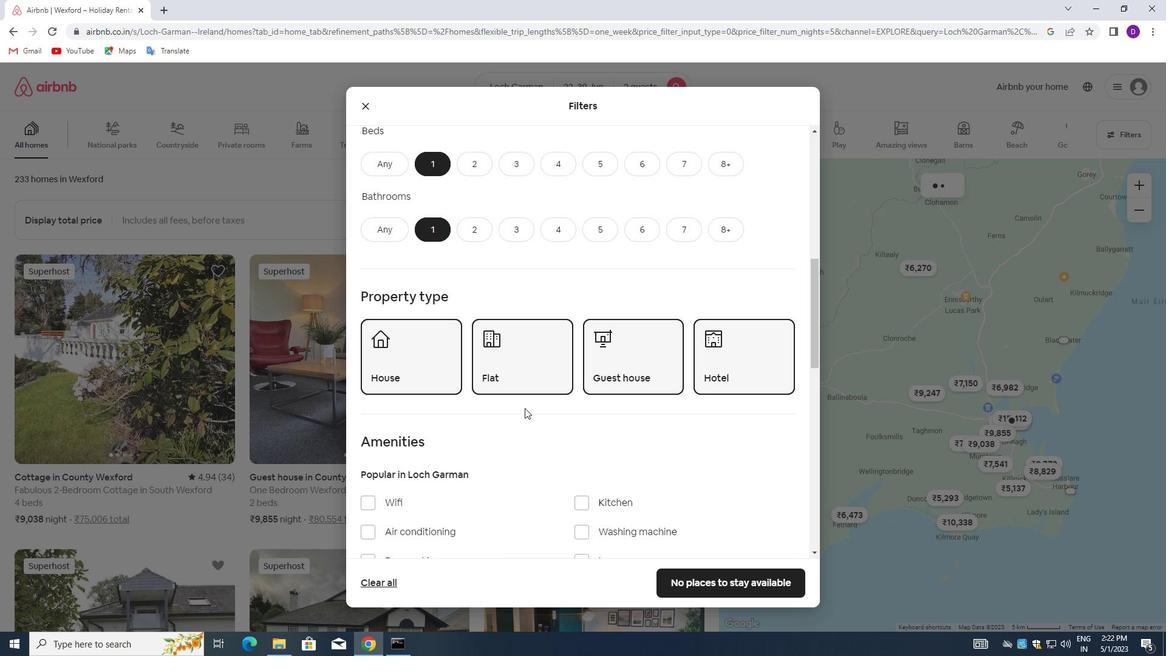 
Action: Mouse moved to (564, 412)
Screenshot: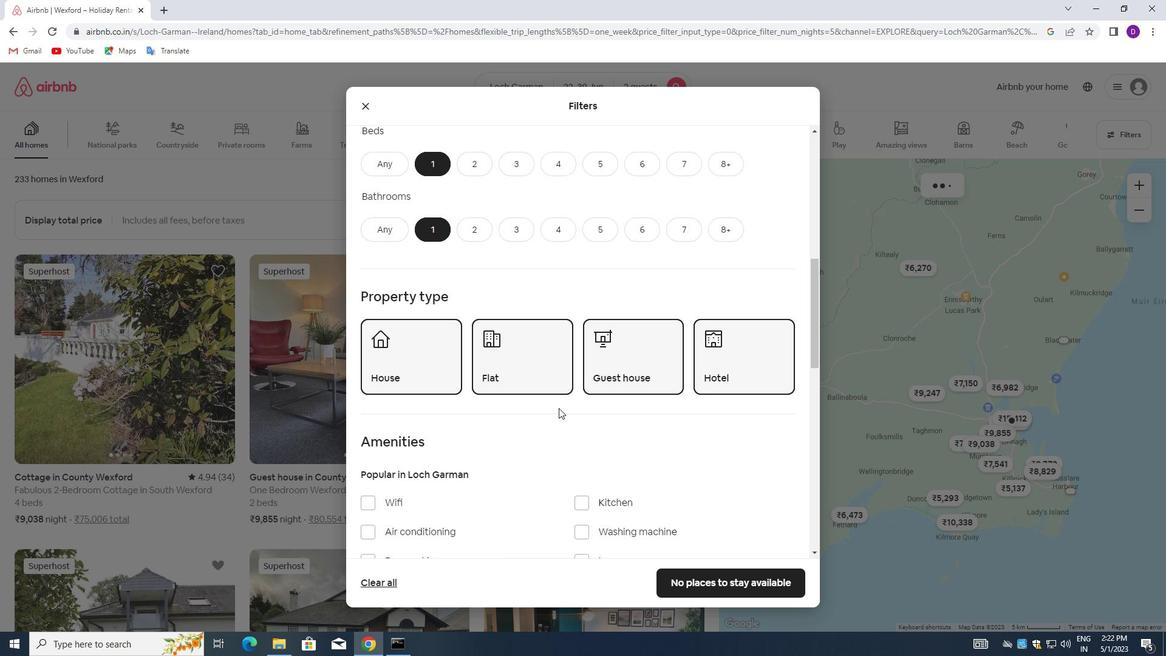 
Action: Mouse scrolled (564, 412) with delta (0, 0)
Screenshot: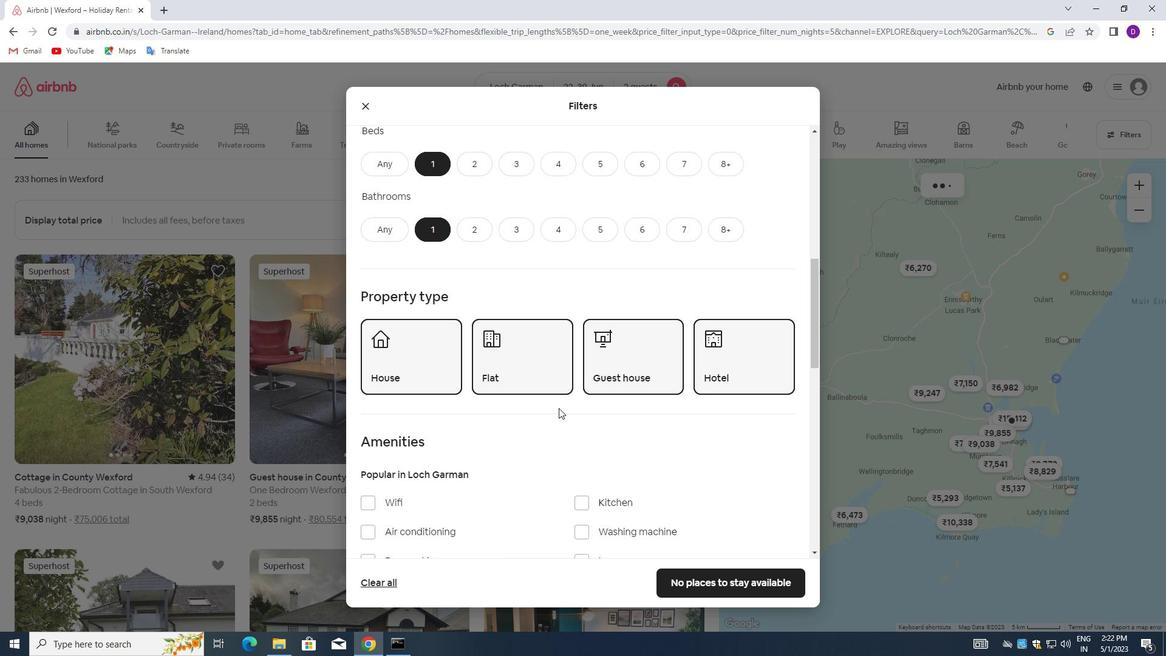 
Action: Mouse moved to (562, 413)
Screenshot: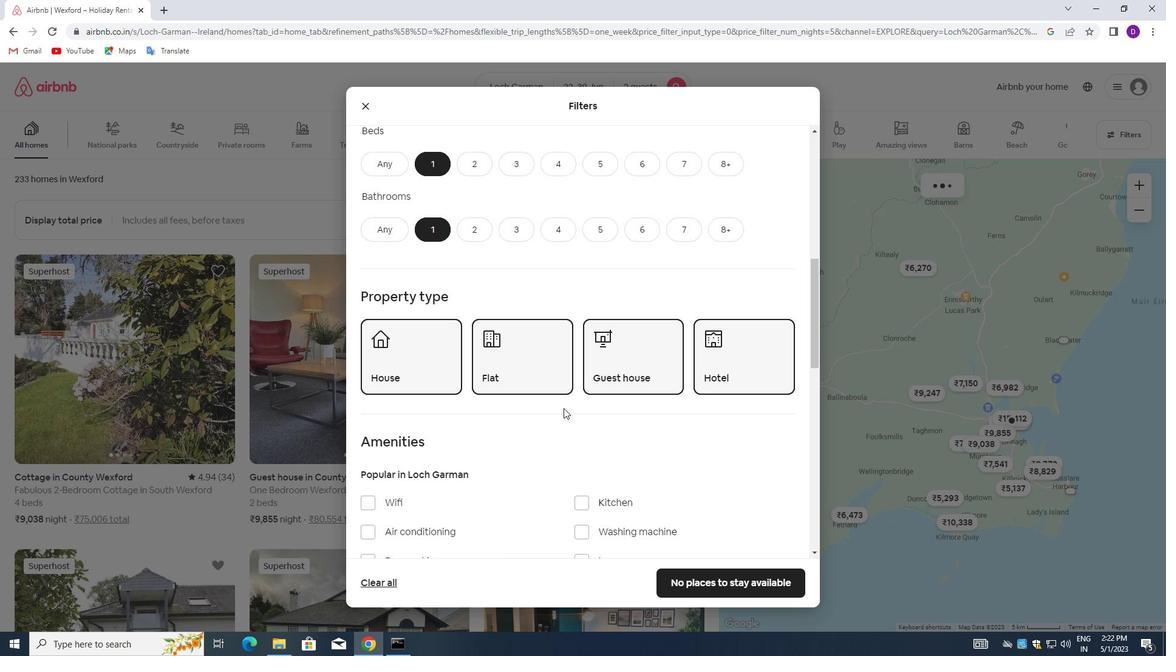
Action: Mouse scrolled (562, 413) with delta (0, 0)
Screenshot: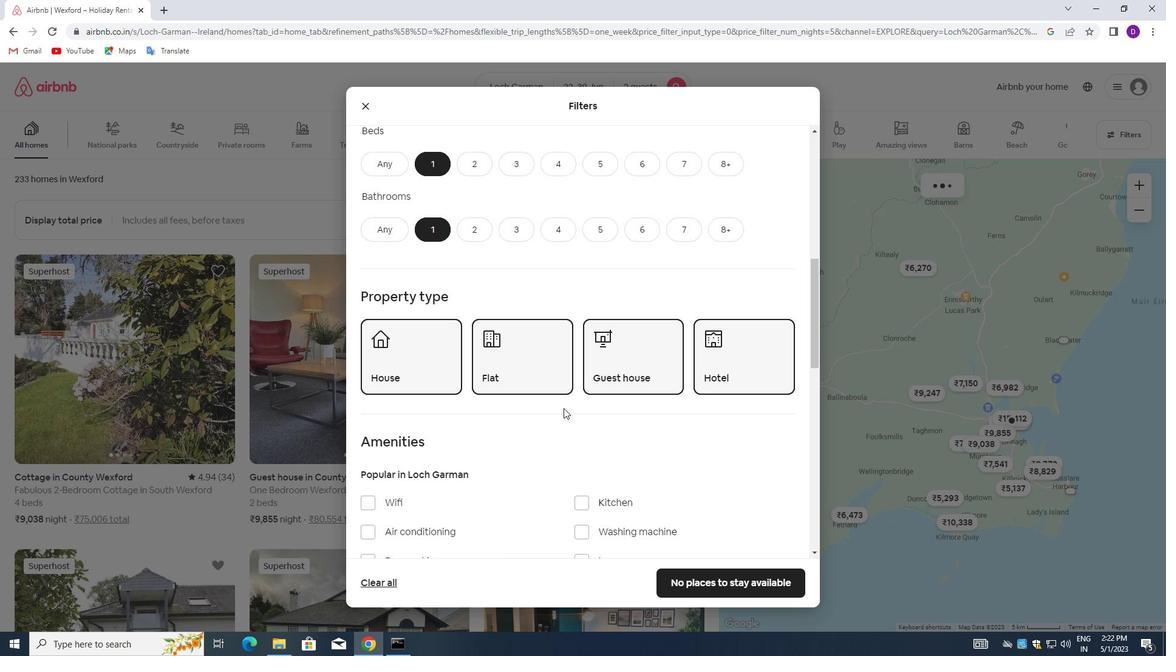 
Action: Mouse moved to (542, 415)
Screenshot: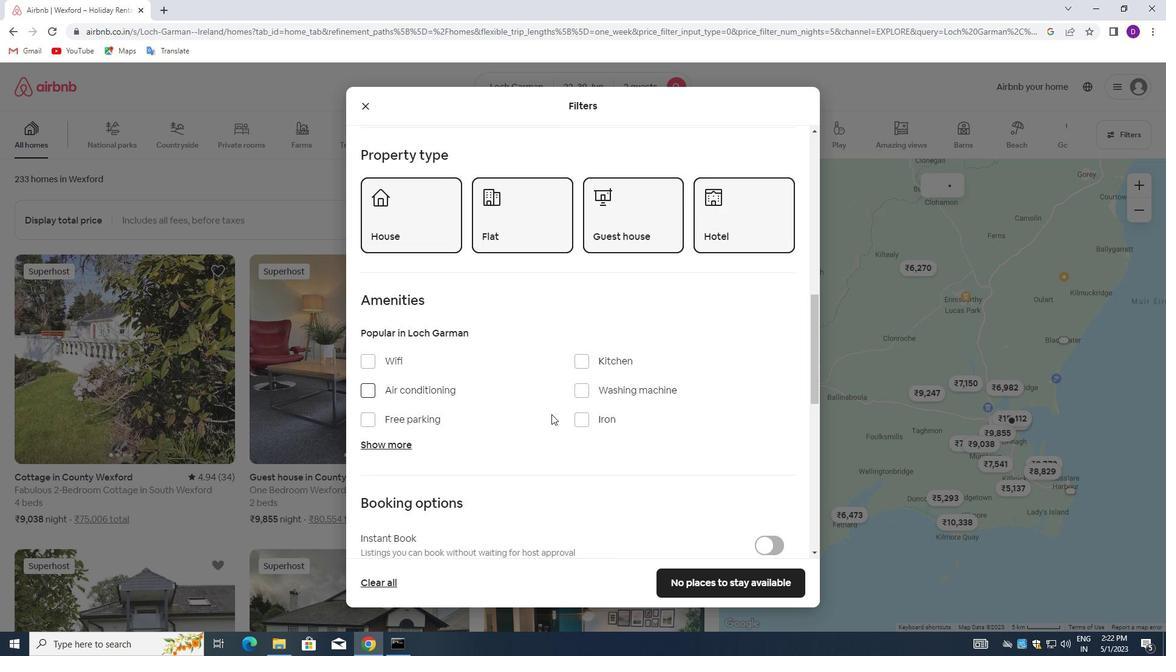 
Action: Mouse scrolled (542, 415) with delta (0, 0)
Screenshot: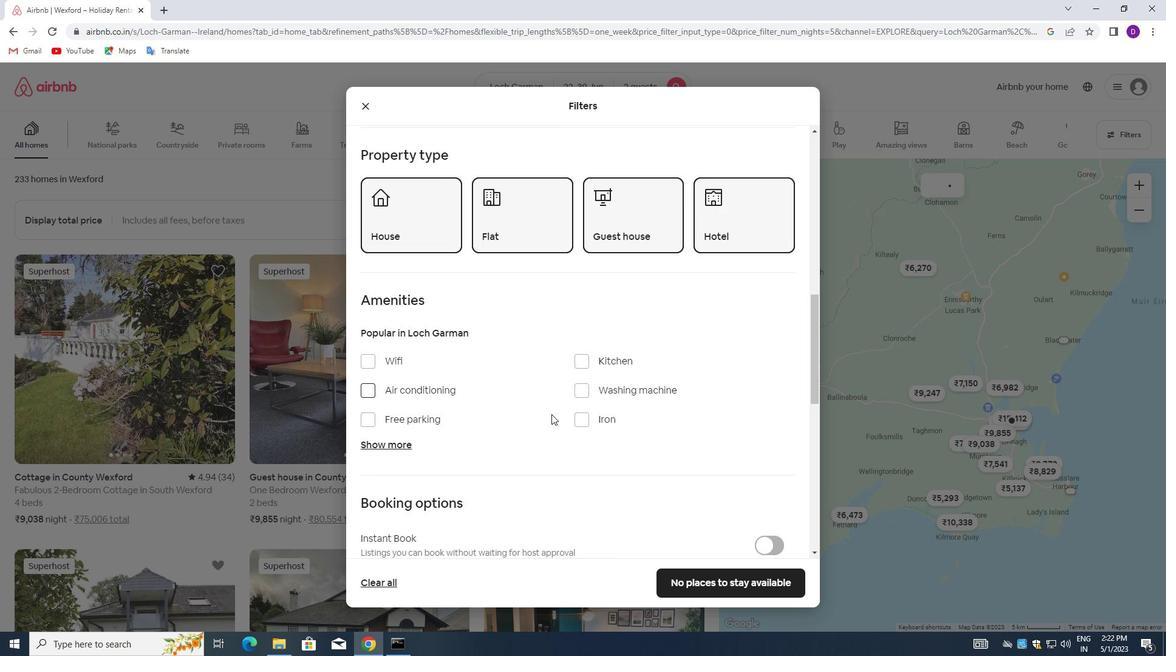 
Action: Mouse scrolled (542, 415) with delta (0, 0)
Screenshot: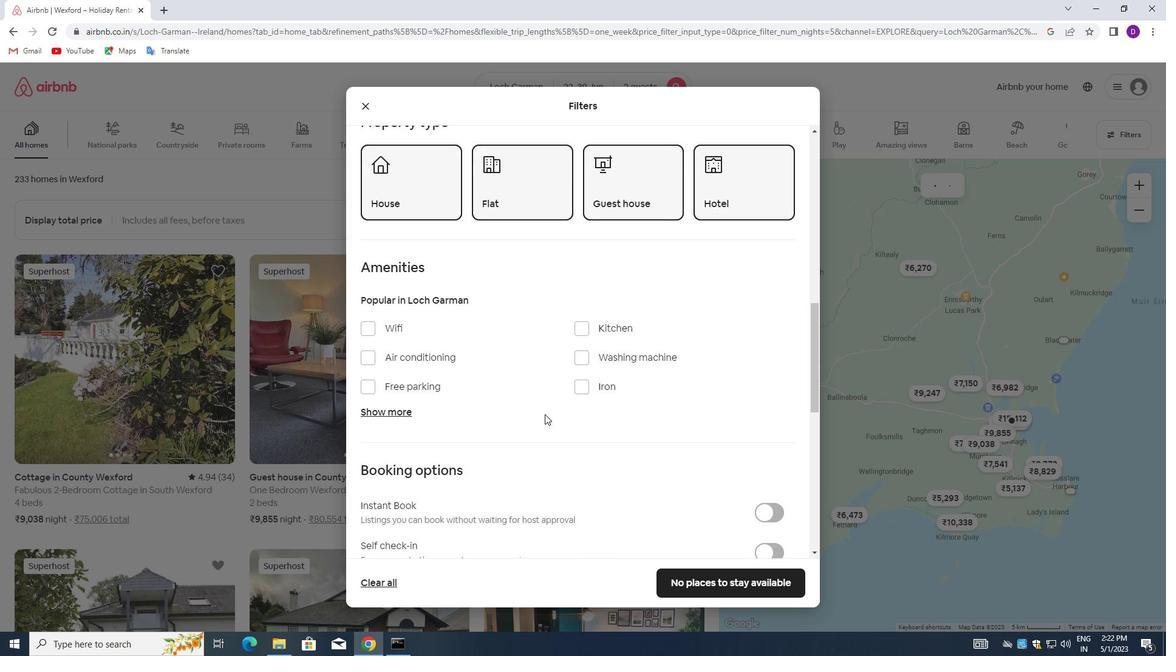 
Action: Mouse scrolled (542, 415) with delta (0, 0)
Screenshot: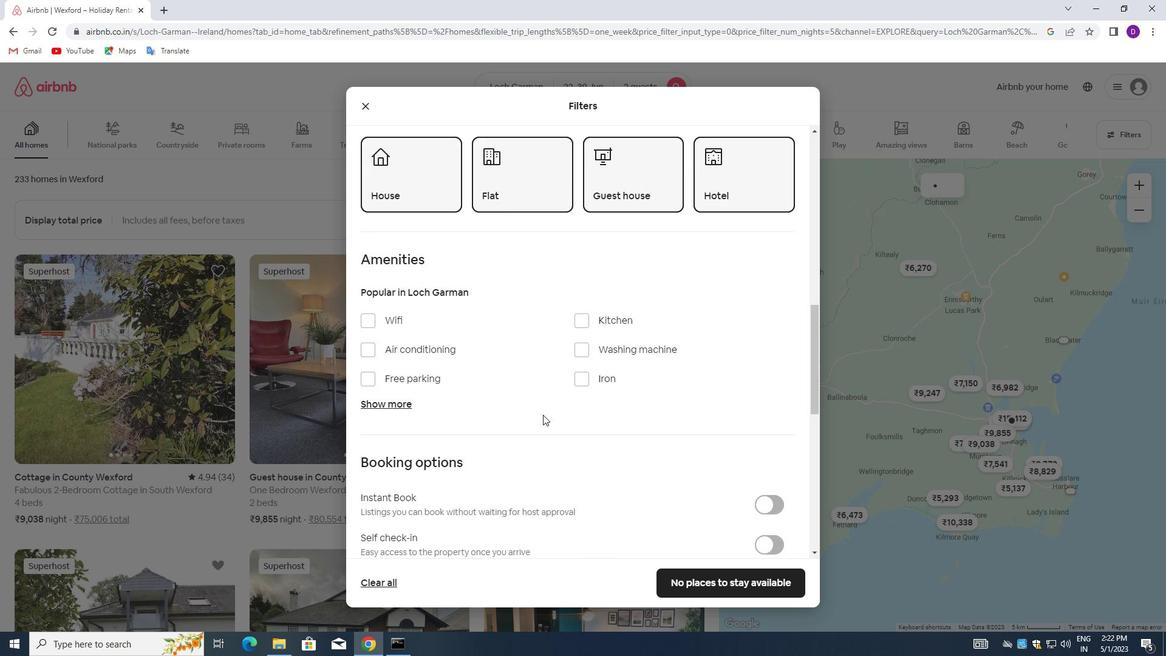 
Action: Mouse moved to (762, 360)
Screenshot: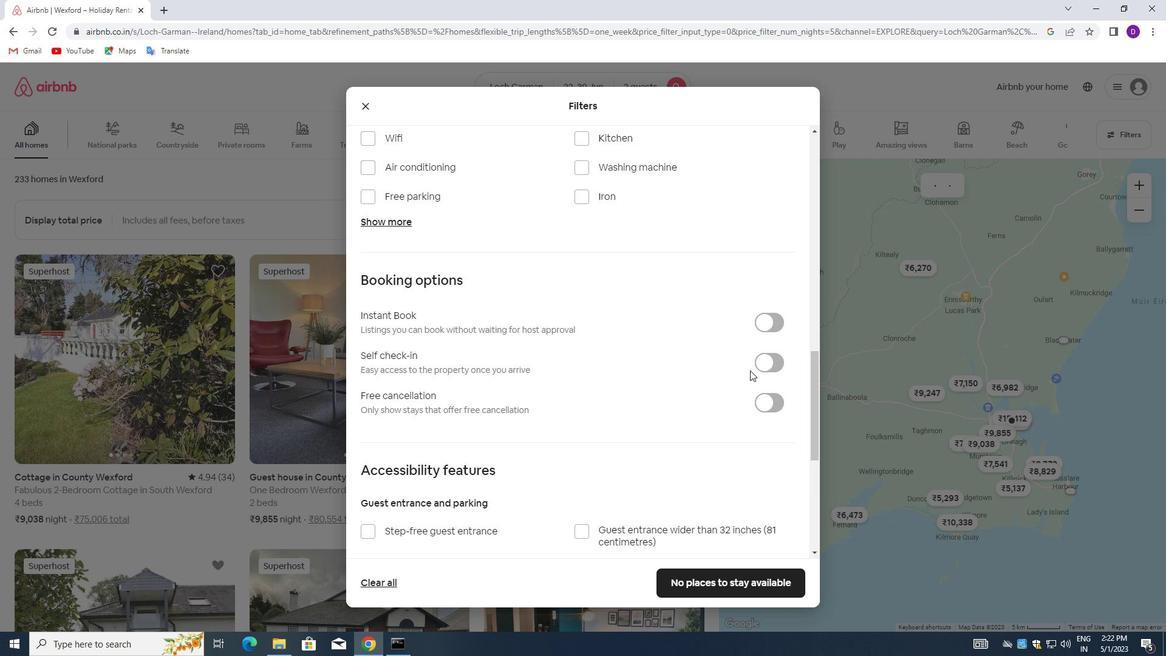 
Action: Mouse pressed left at (762, 360)
Screenshot: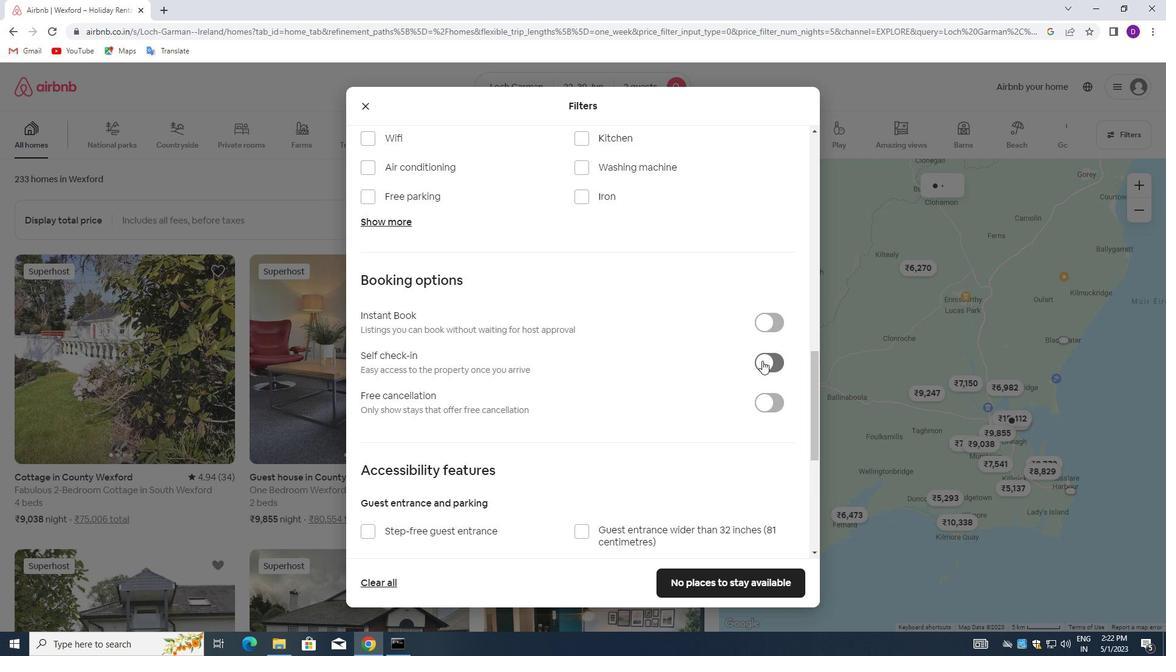 
Action: Mouse moved to (508, 408)
Screenshot: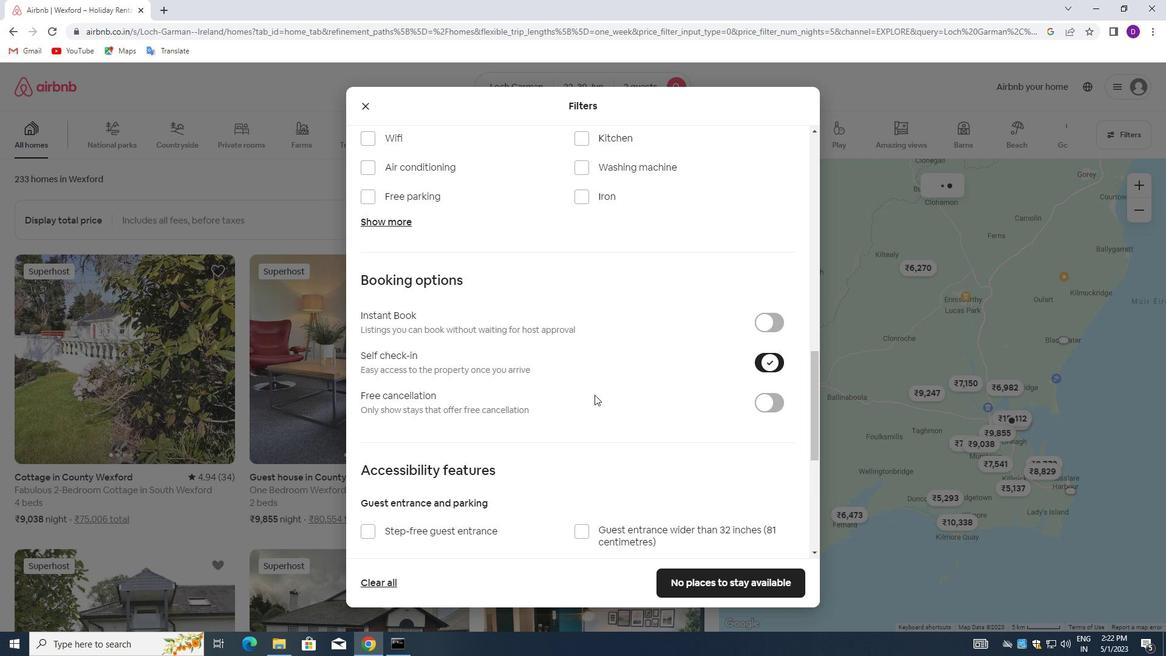 
Action: Mouse scrolled (508, 407) with delta (0, 0)
Screenshot: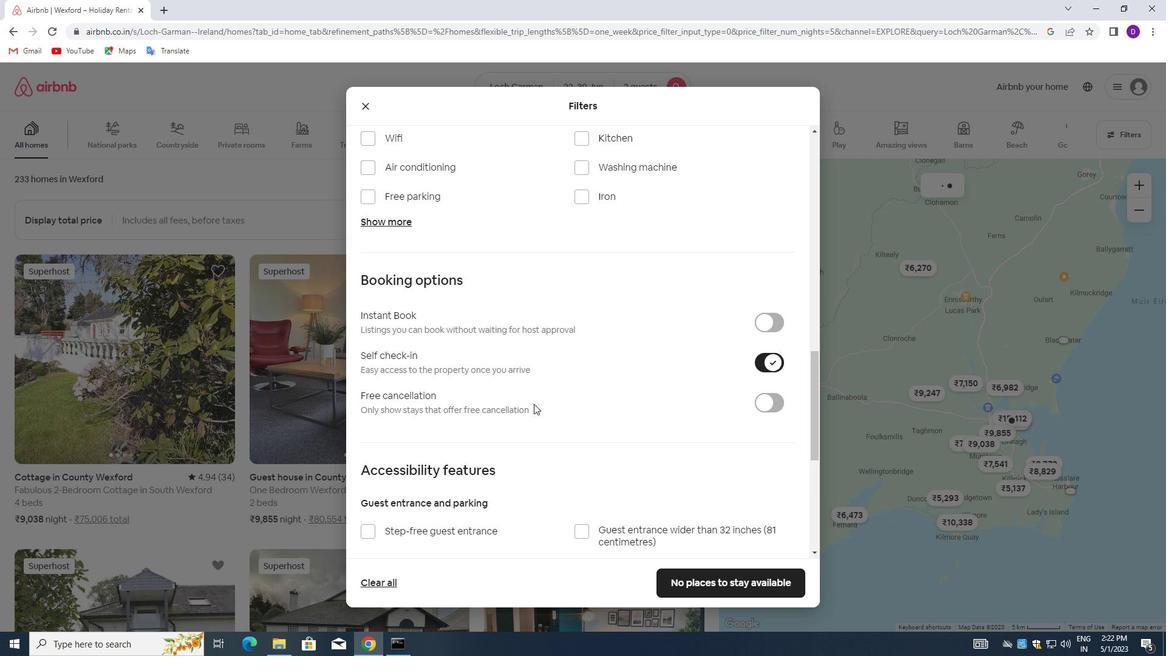 
Action: Mouse moved to (508, 409)
Screenshot: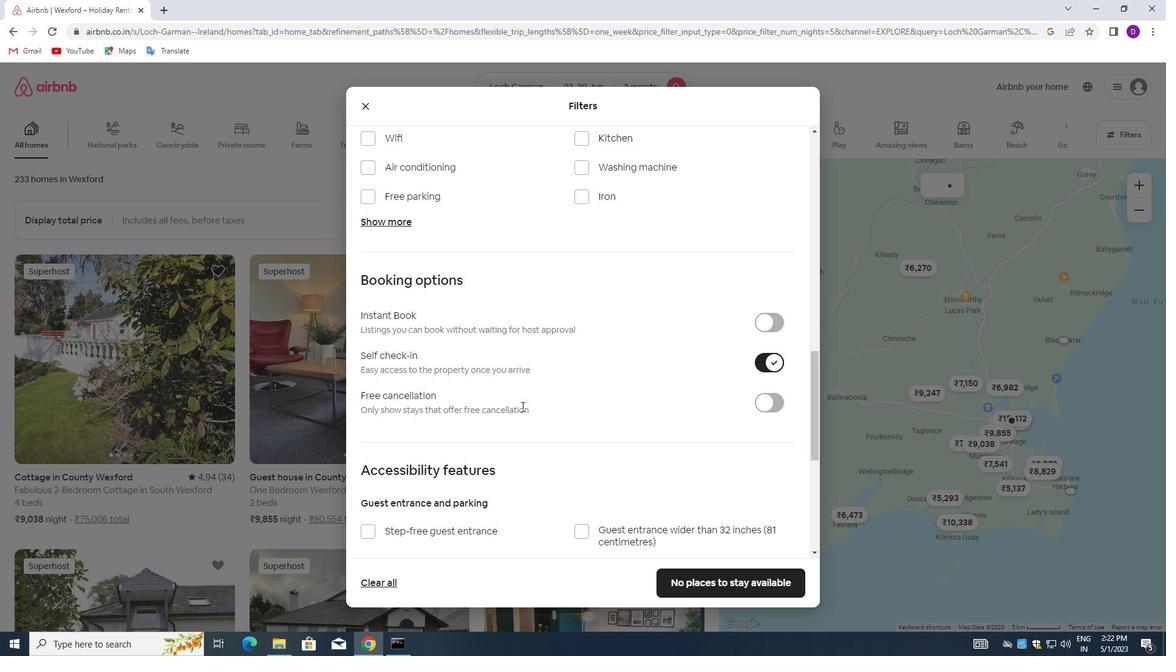 
Action: Mouse scrolled (508, 408) with delta (0, 0)
Screenshot: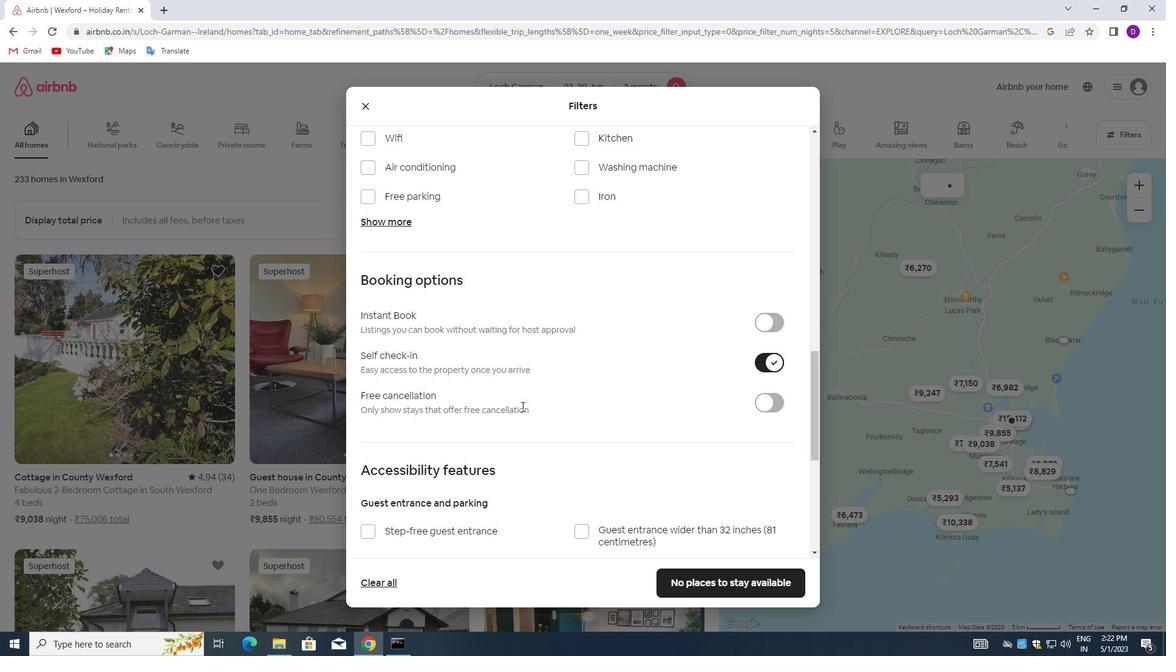 
Action: Mouse scrolled (508, 408) with delta (0, 0)
Screenshot: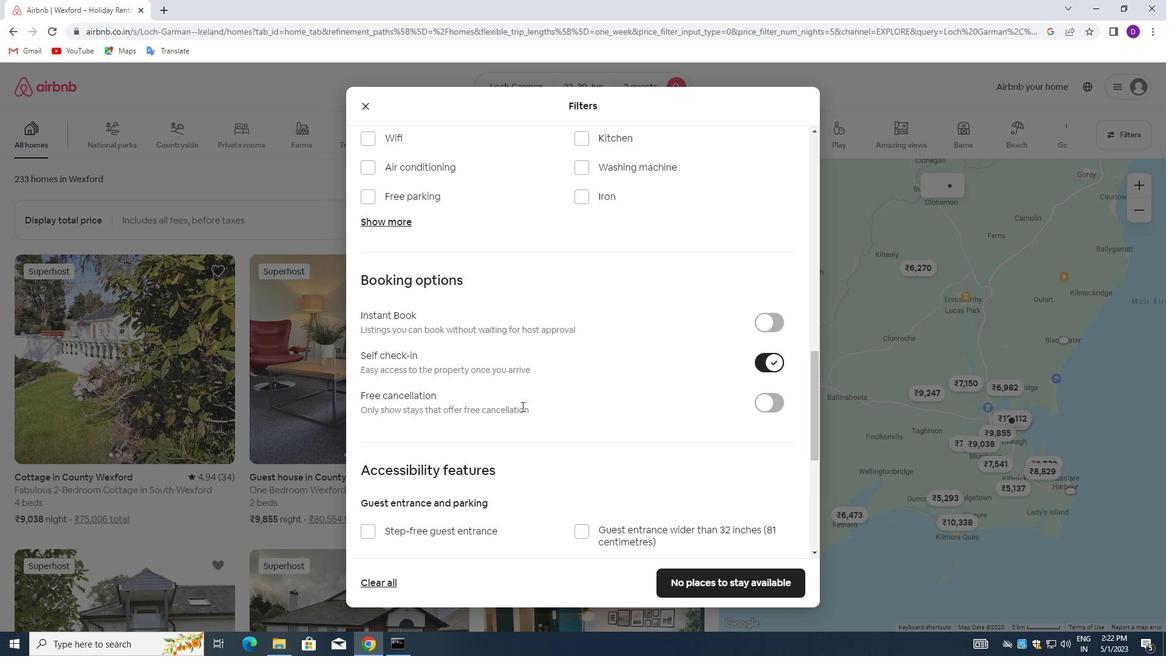 
Action: Mouse scrolled (508, 408) with delta (0, 0)
Screenshot: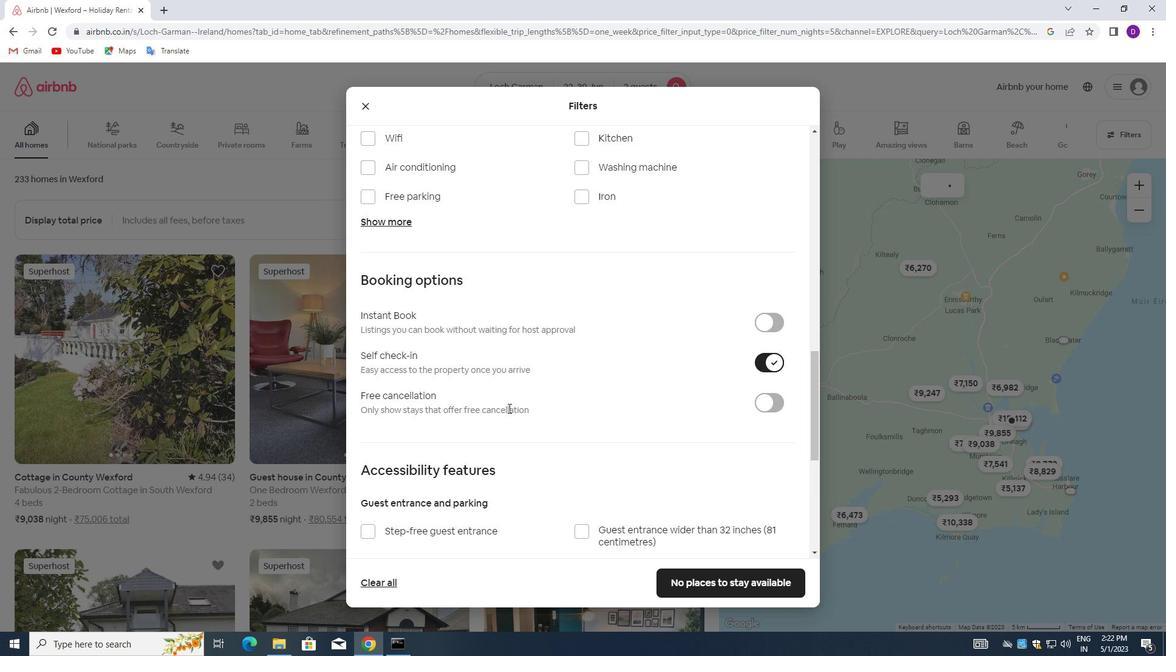 
Action: Mouse scrolled (508, 408) with delta (0, 0)
Screenshot: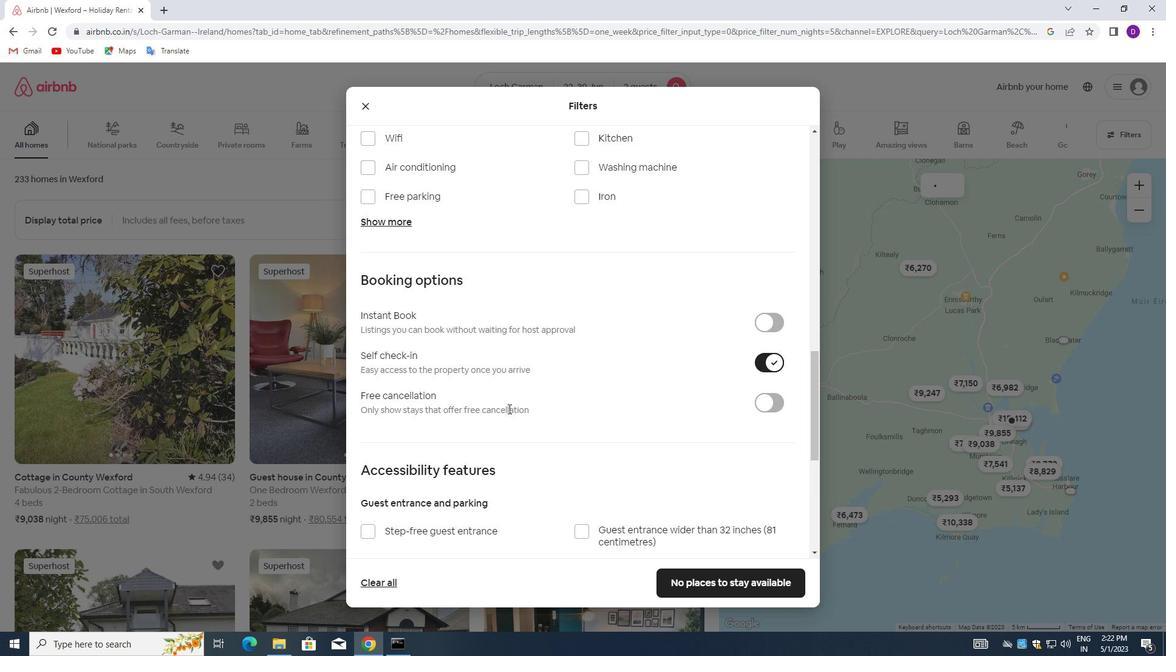 
Action: Mouse scrolled (508, 408) with delta (0, 0)
Screenshot: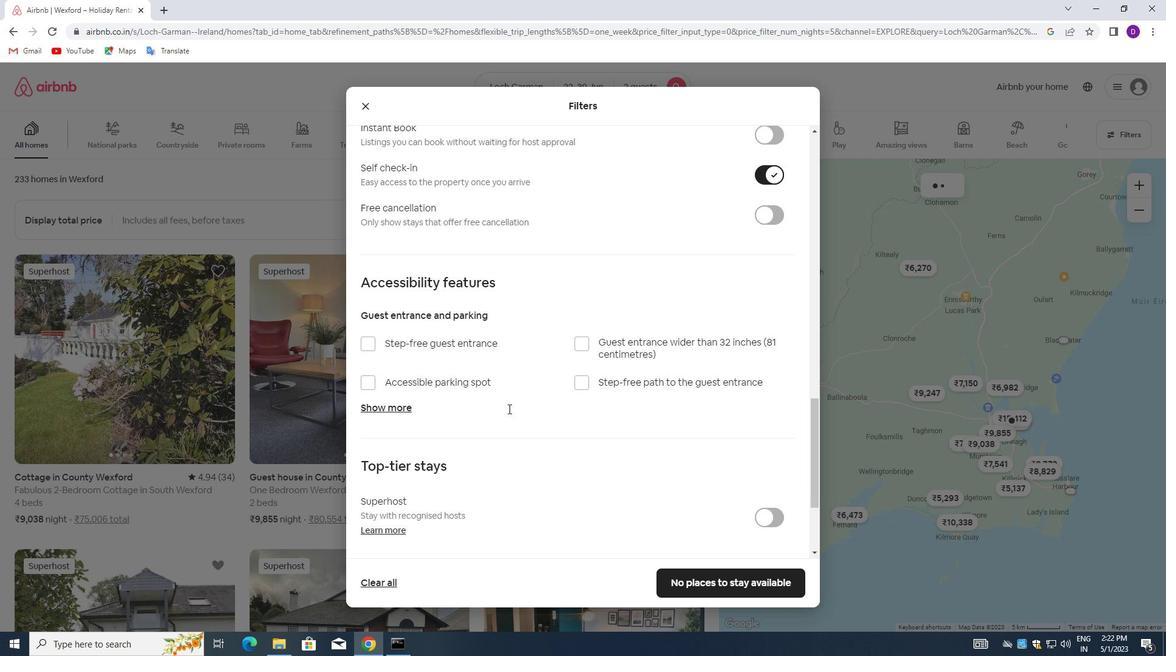 
Action: Mouse scrolled (508, 408) with delta (0, 0)
Screenshot: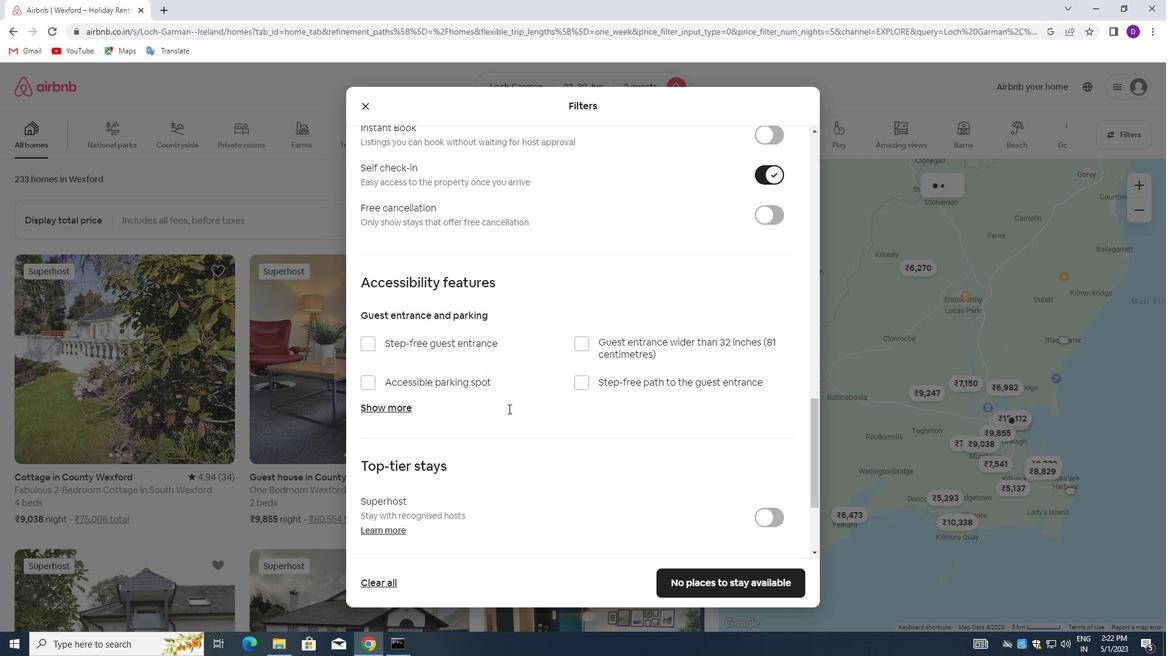 
Action: Mouse moved to (507, 410)
Screenshot: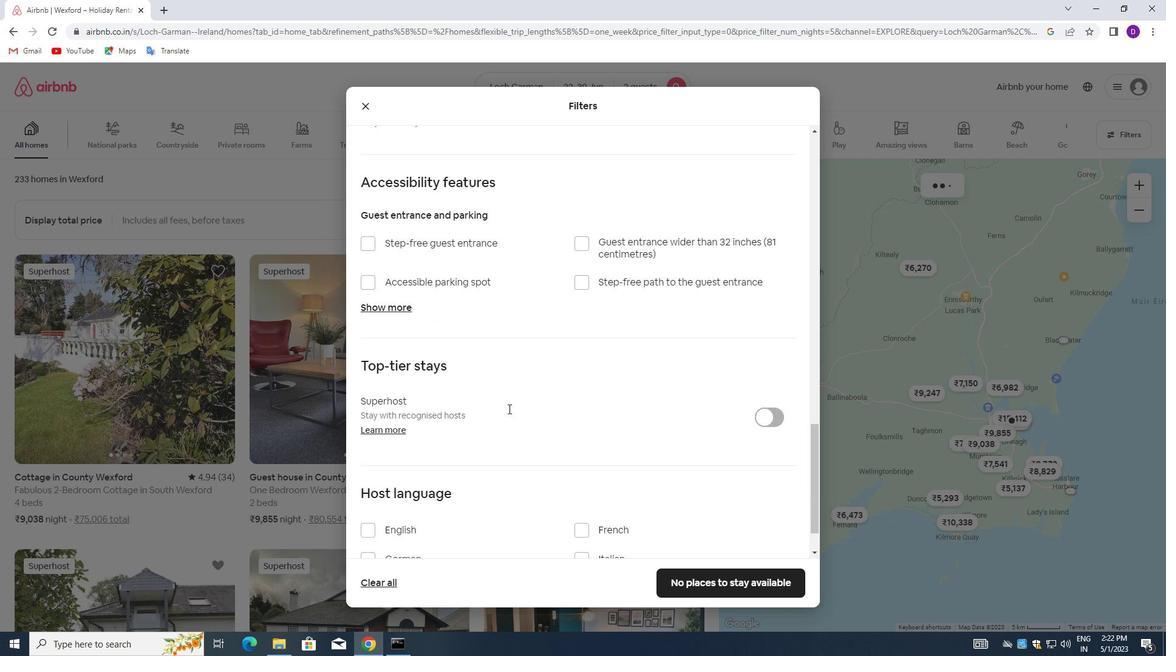
Action: Mouse scrolled (507, 410) with delta (0, 0)
Screenshot: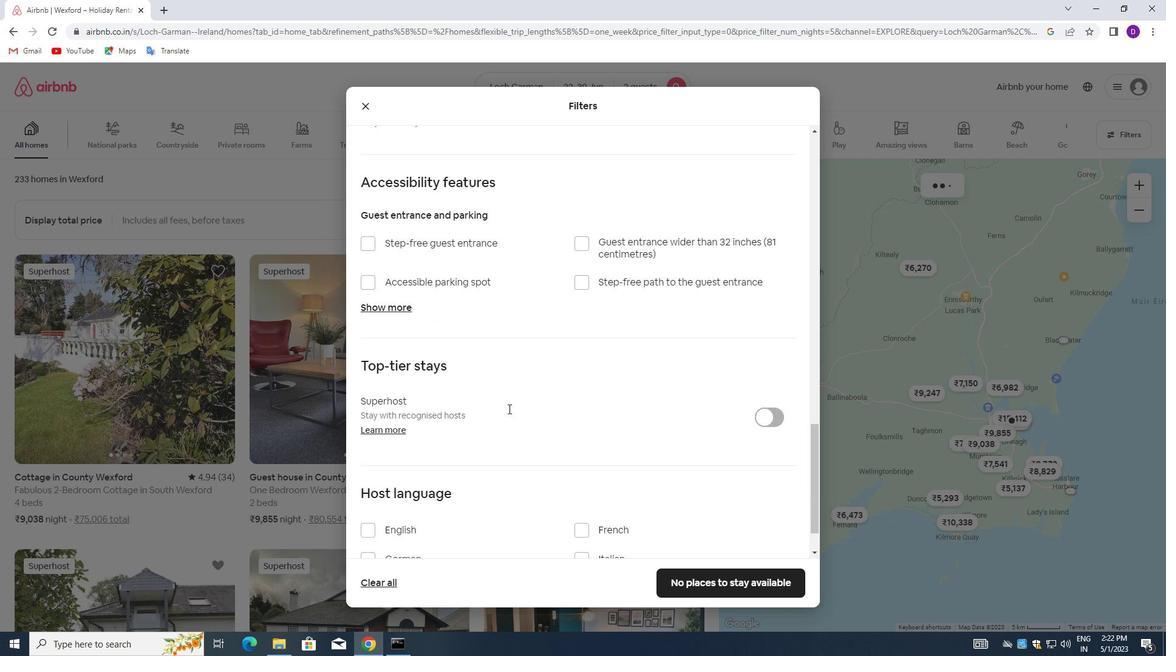 
Action: Mouse moved to (507, 413)
Screenshot: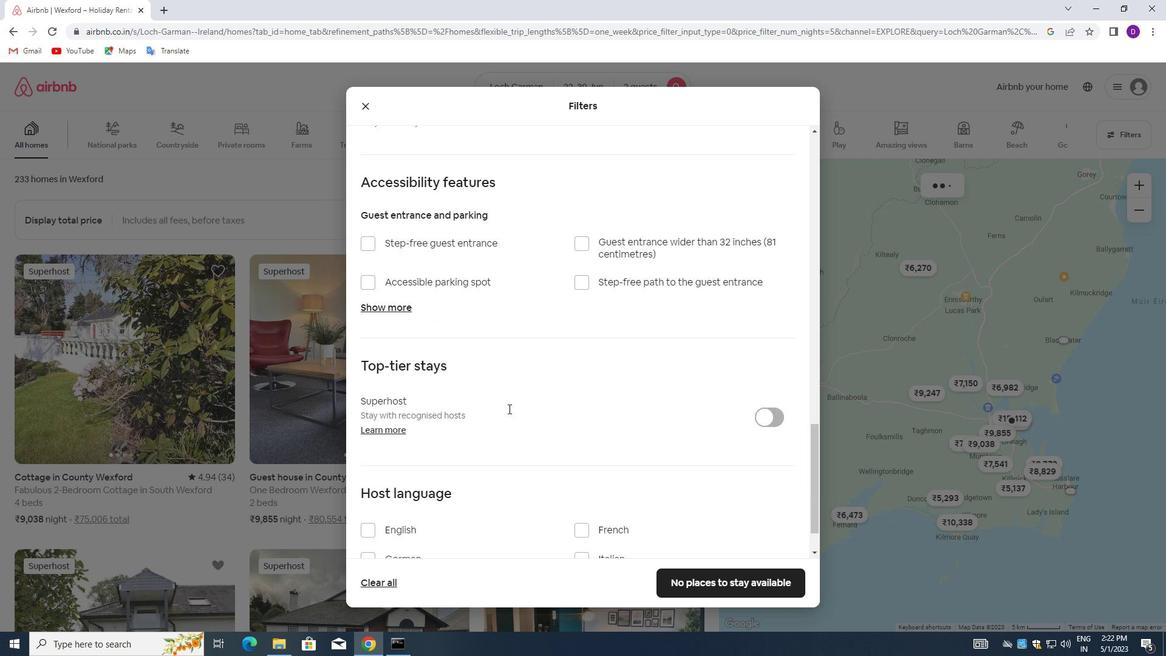 
Action: Mouse scrolled (507, 412) with delta (0, 0)
Screenshot: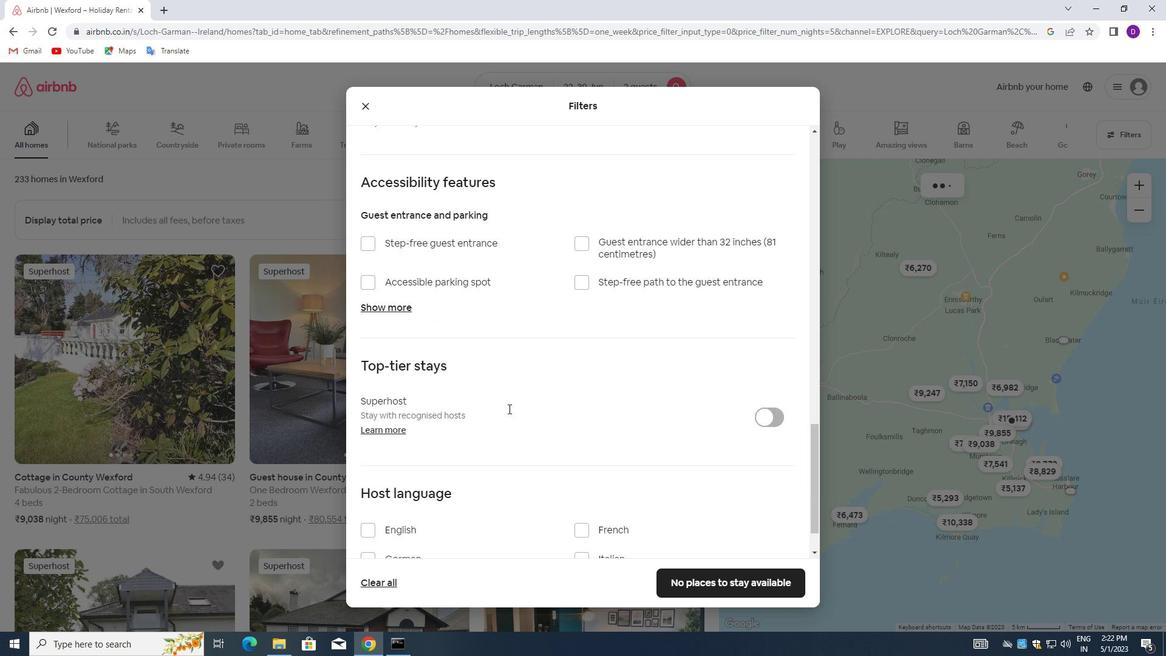 
Action: Mouse moved to (504, 418)
Screenshot: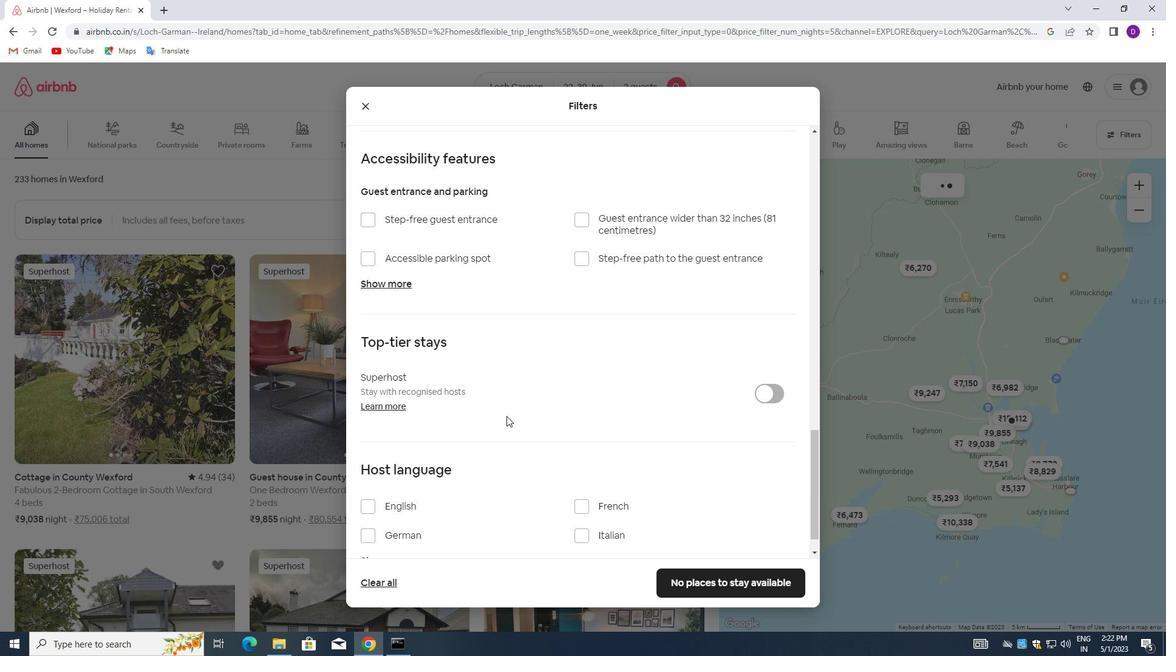 
Action: Mouse scrolled (504, 417) with delta (0, 0)
Screenshot: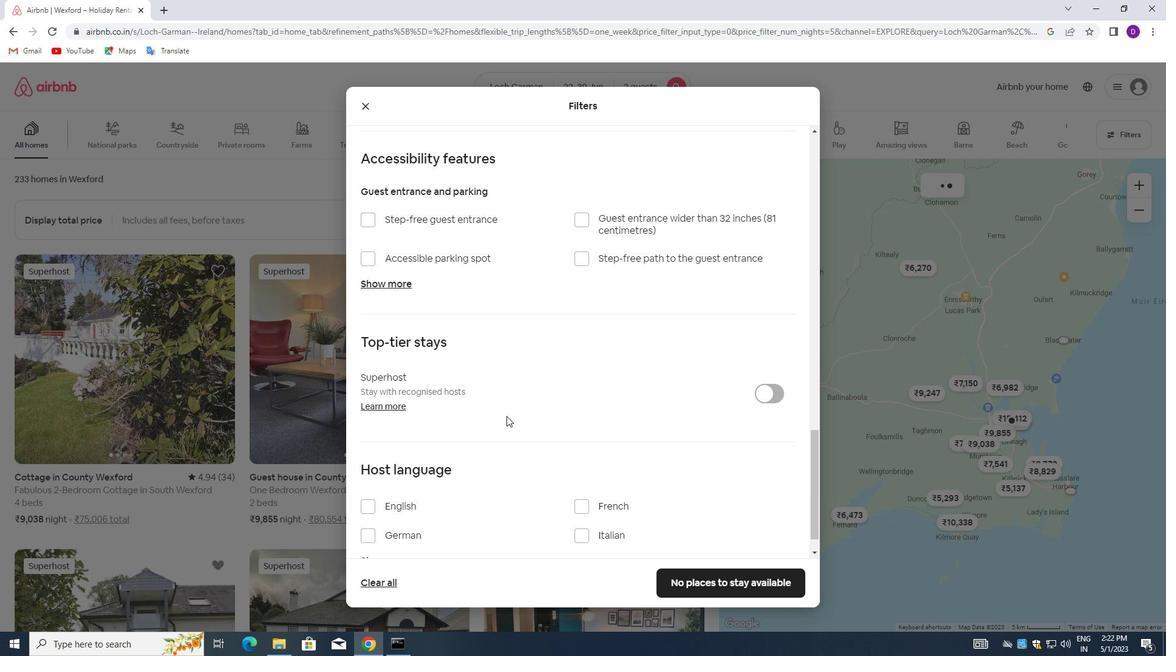 
Action: Mouse moved to (500, 425)
Screenshot: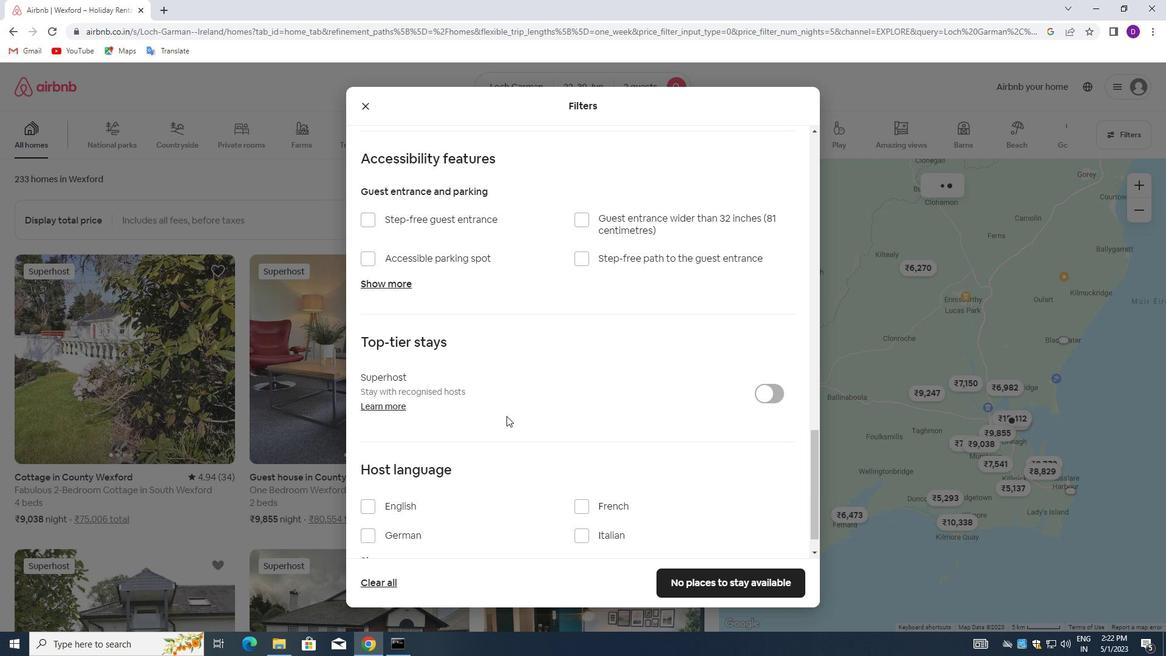 
Action: Mouse scrolled (500, 424) with delta (0, 0)
Screenshot: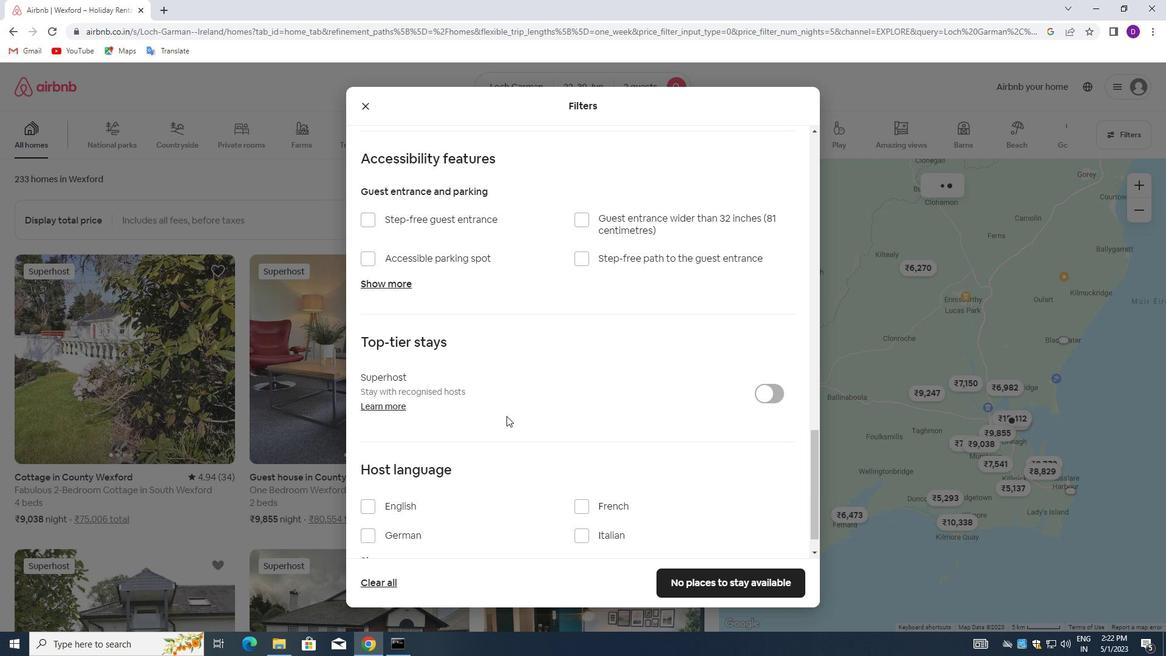
Action: Mouse moved to (495, 429)
Screenshot: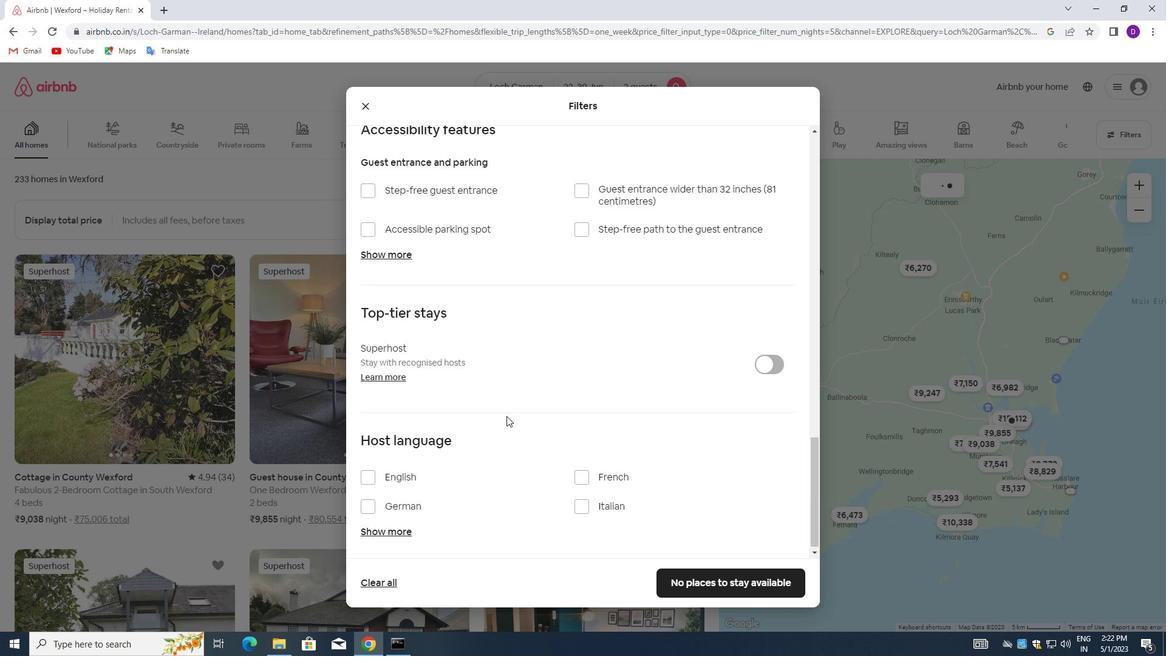 
Action: Mouse scrolled (495, 428) with delta (0, 0)
Screenshot: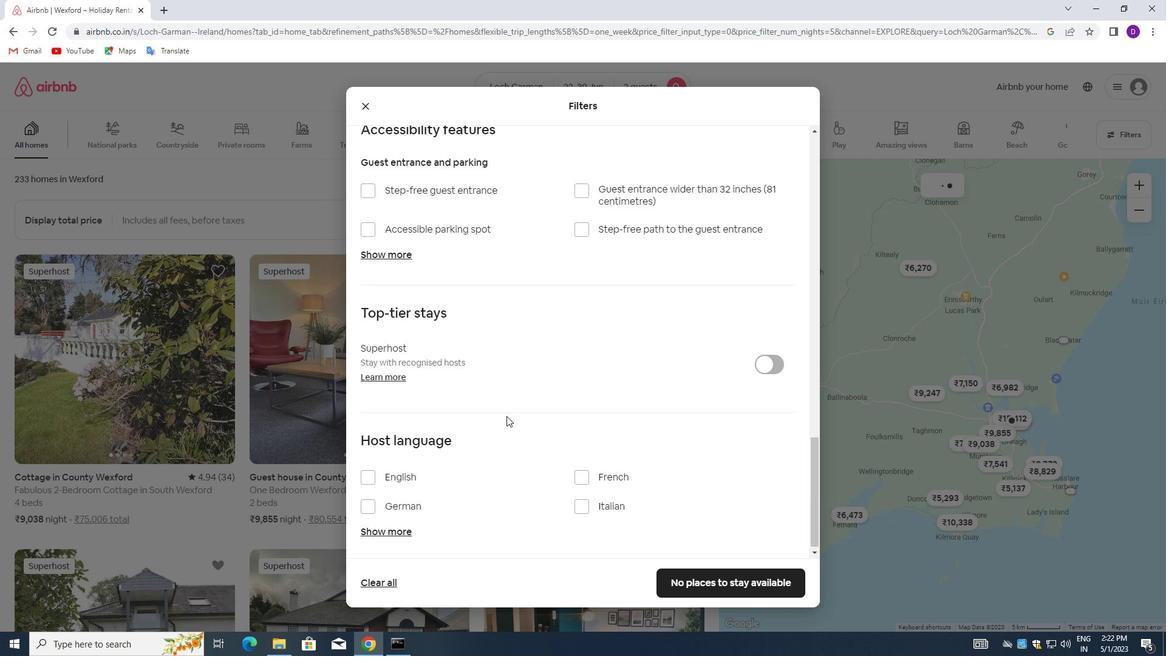 
Action: Mouse moved to (490, 433)
Screenshot: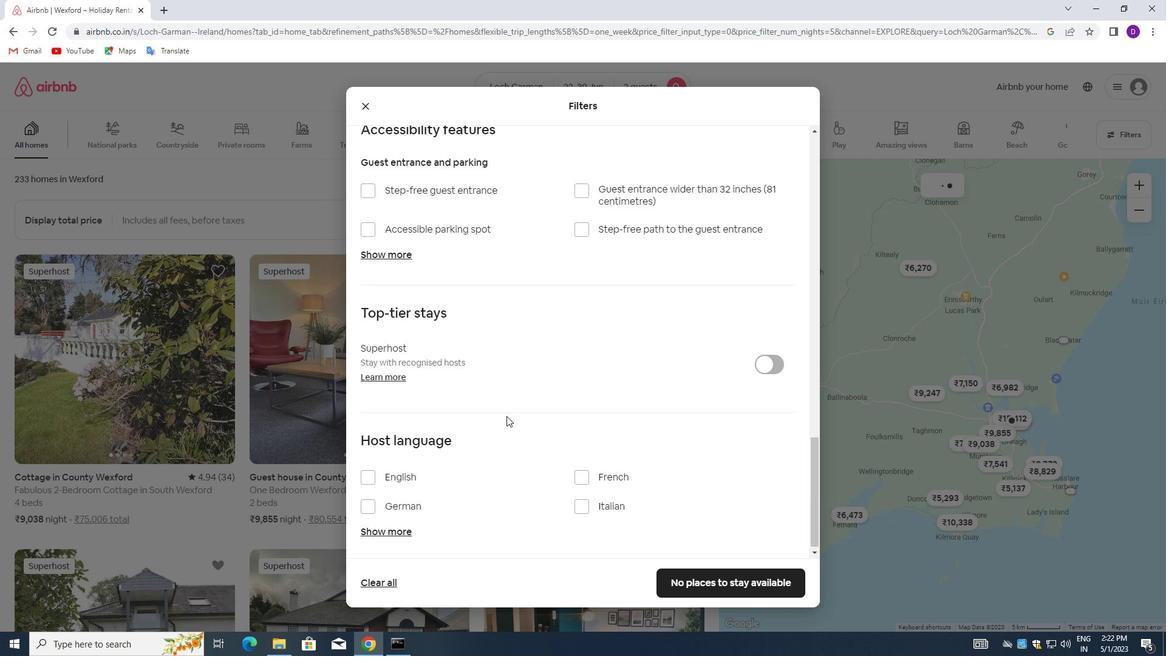 
Action: Mouse scrolled (490, 433) with delta (0, 0)
Screenshot: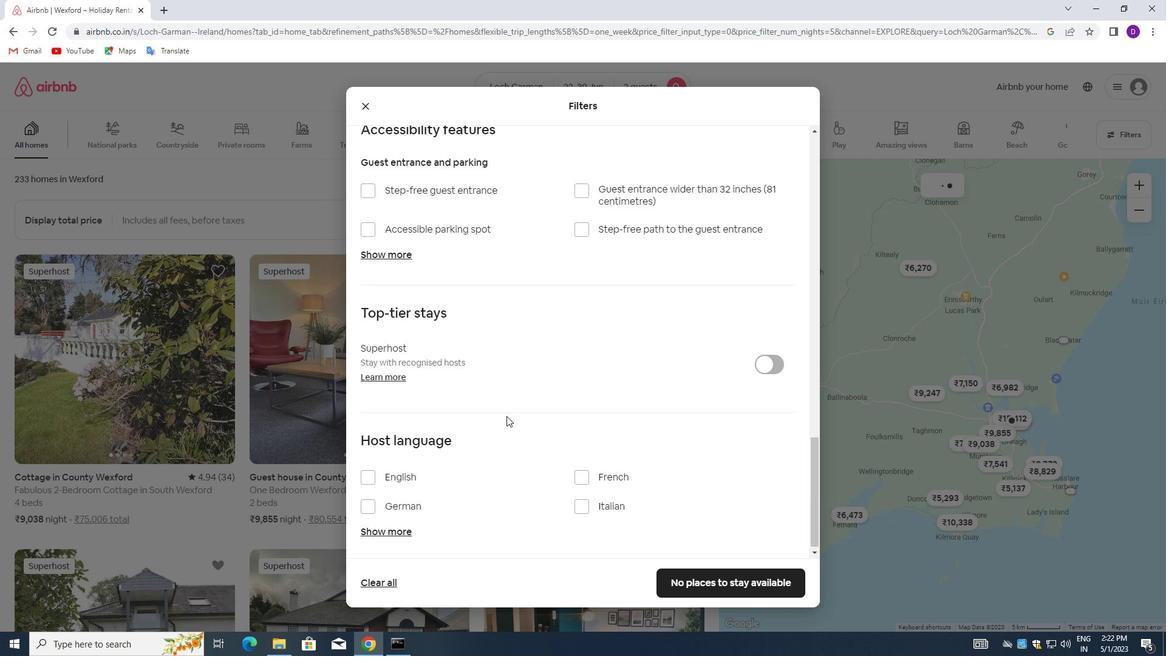 
Action: Mouse moved to (368, 472)
Screenshot: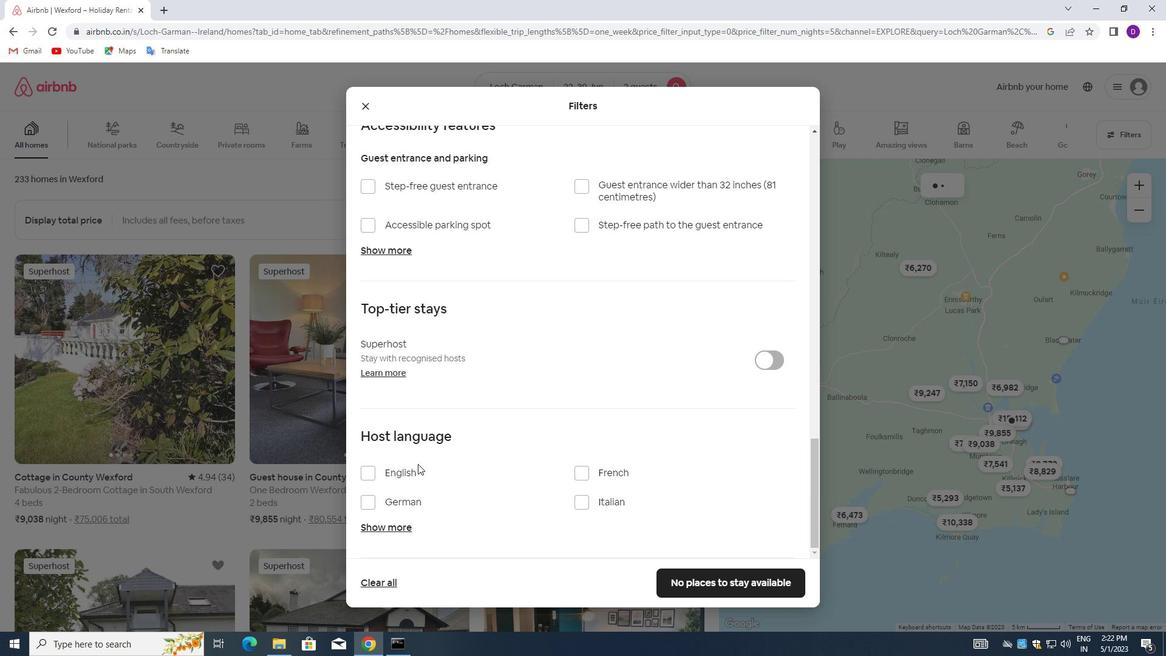 
Action: Mouse pressed left at (368, 472)
Screenshot: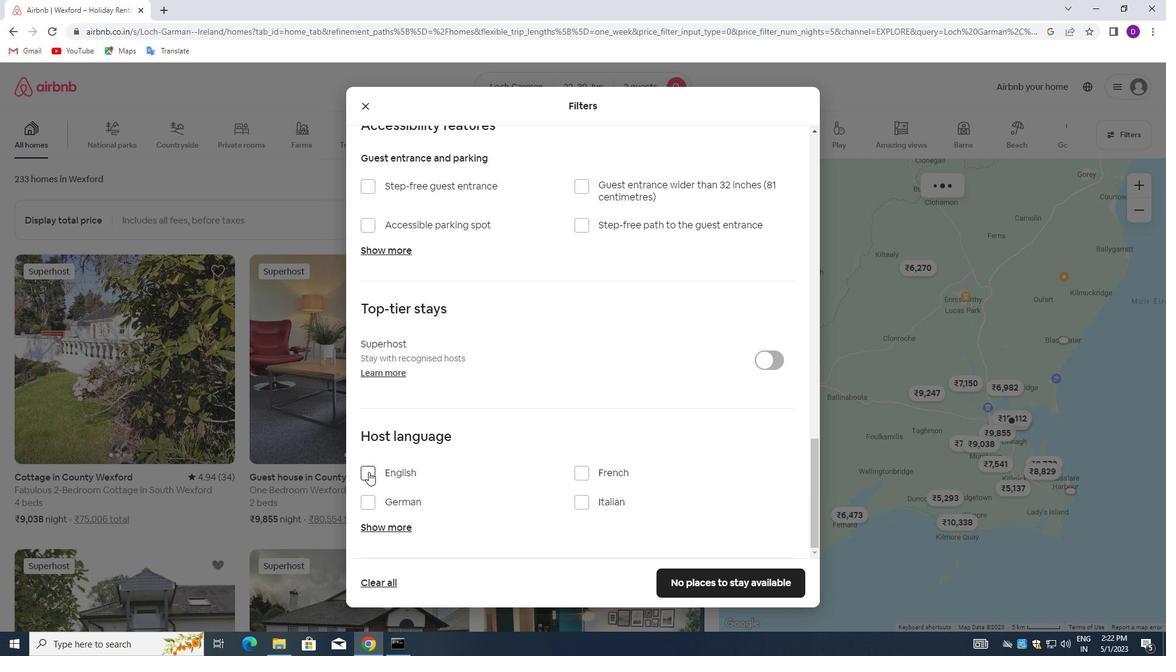 
Action: Mouse moved to (697, 576)
Screenshot: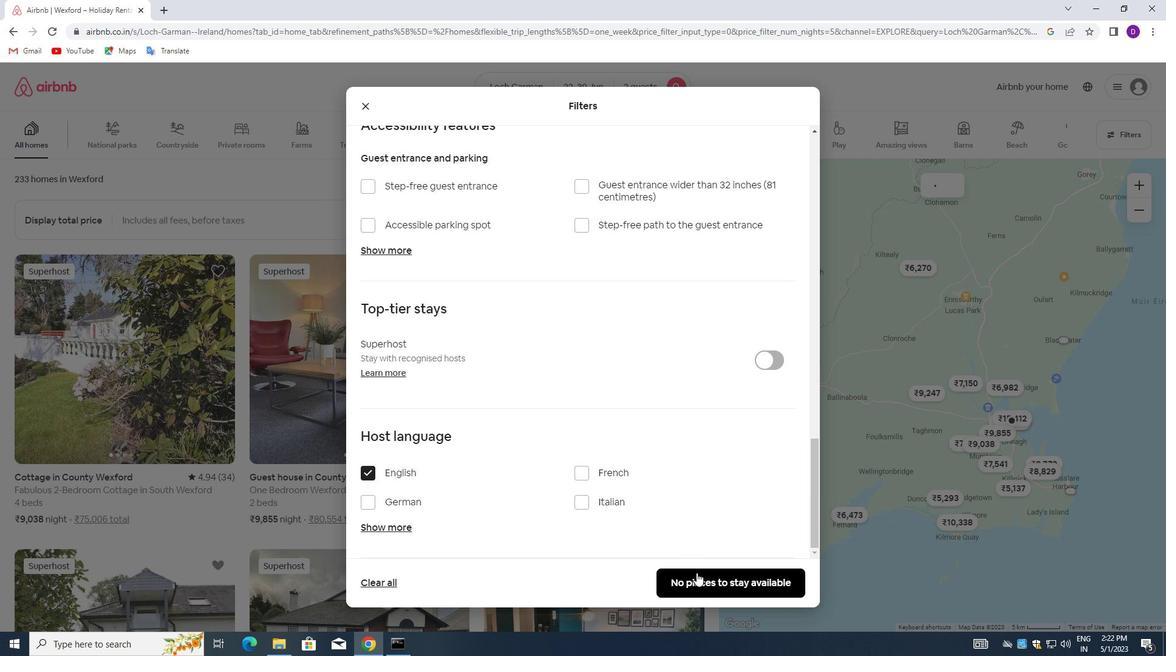 
Action: Mouse pressed left at (697, 576)
Screenshot: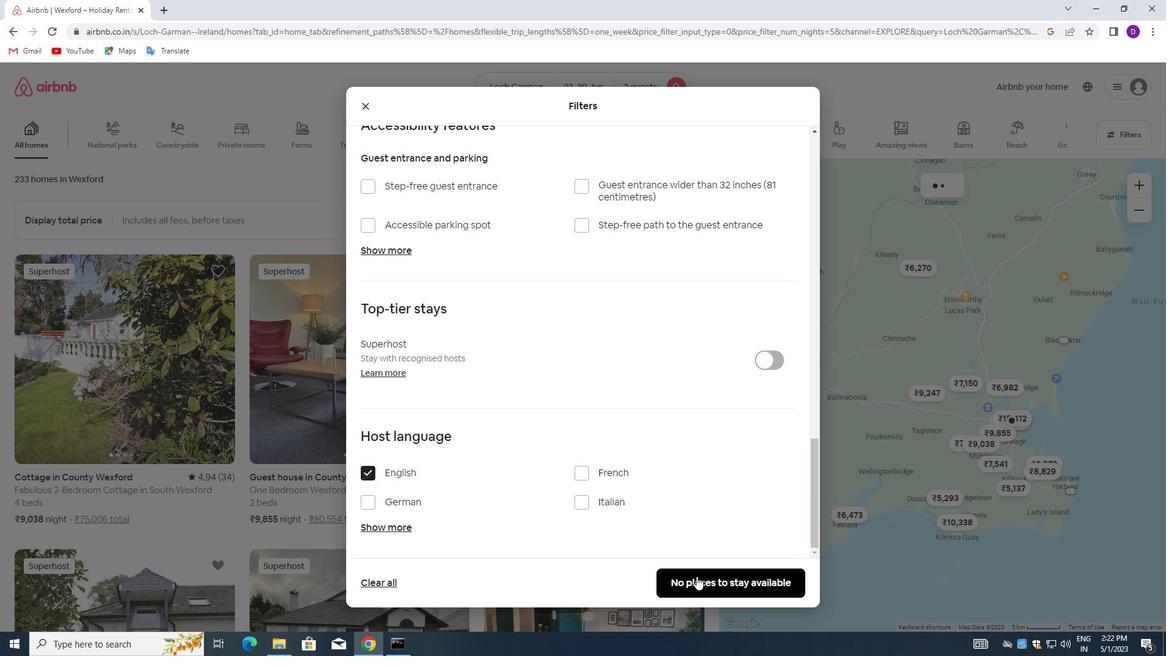
Action: Mouse moved to (632, 464)
Screenshot: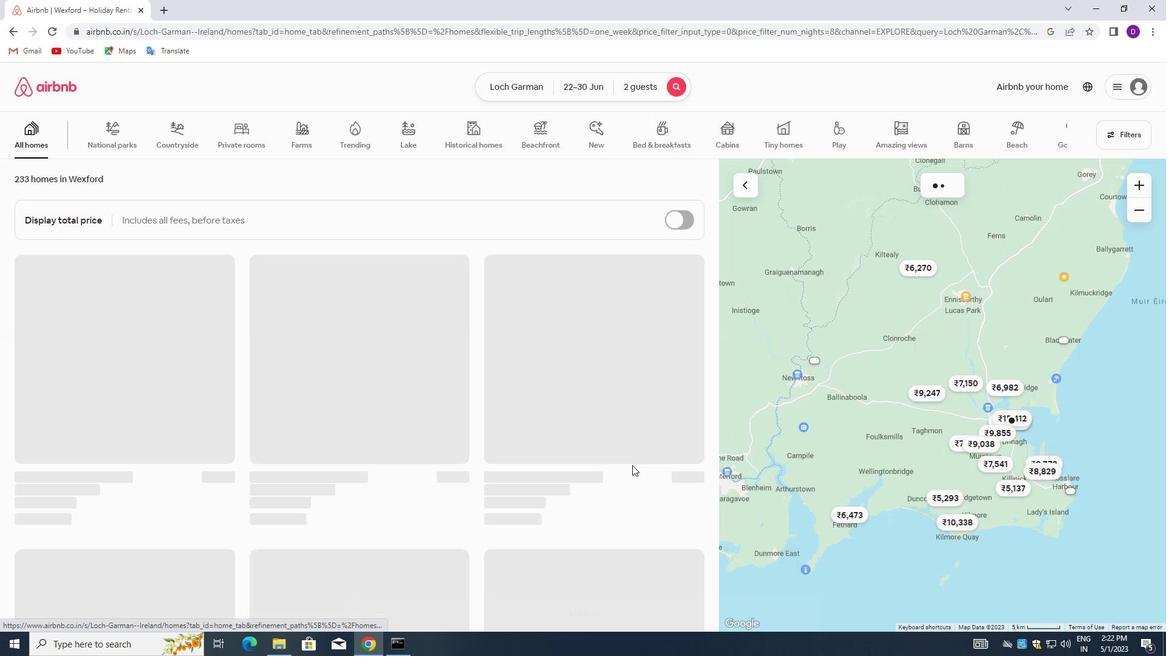 
